 Task: For heading Calibri with Bold.  font size for heading24,  'Change the font style of data to'Bell MT.  and font size to 16,  Change the alignment of both headline & data to Align middle & Align Center.  In the sheet  Budget Tracking Toolbook
Action: Mouse moved to (327, 360)
Screenshot: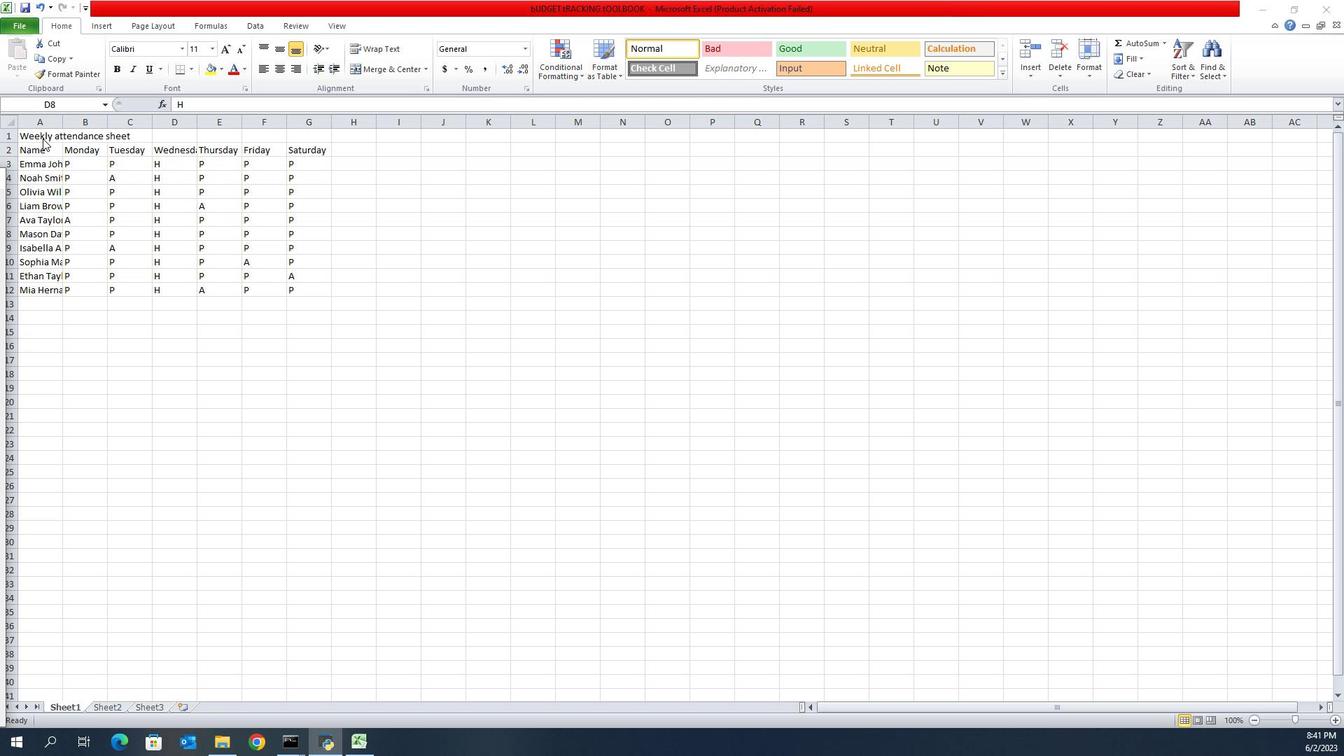
Action: Mouse pressed left at (327, 360)
Screenshot: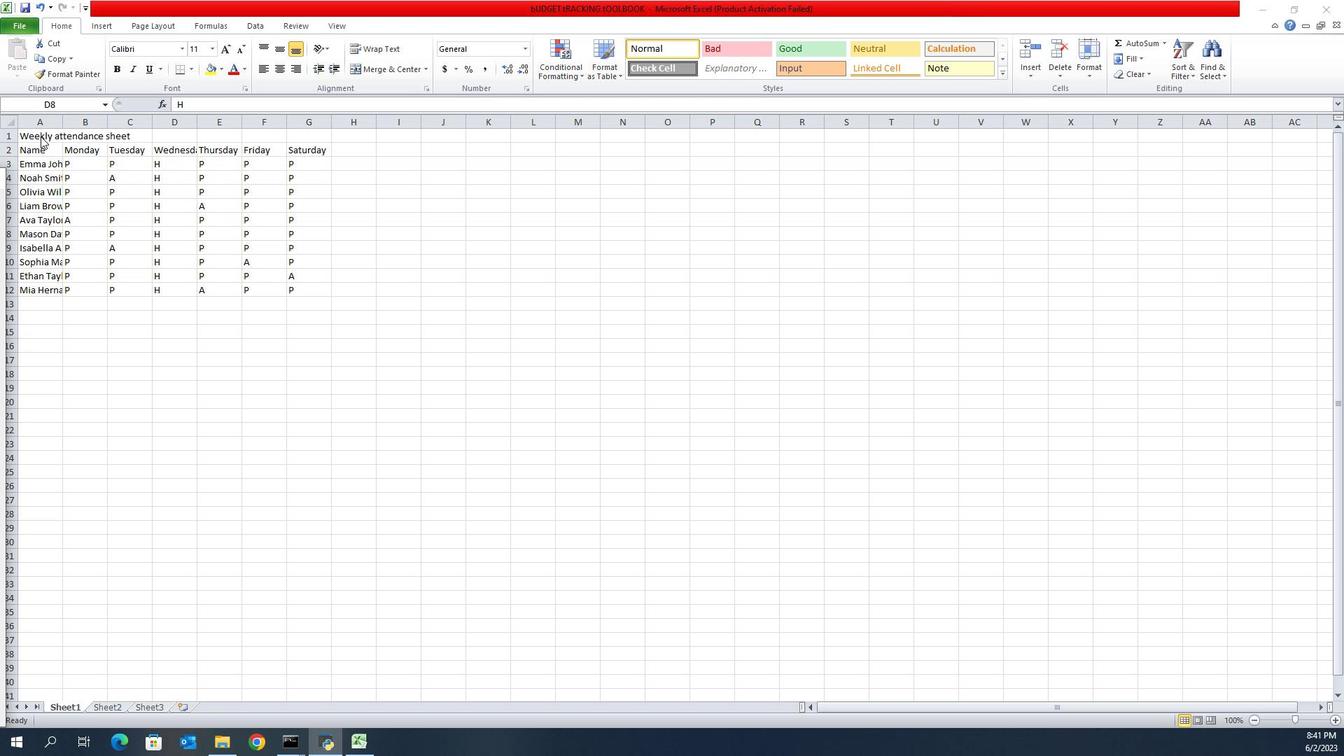 
Action: Mouse moved to (327, 360)
Screenshot: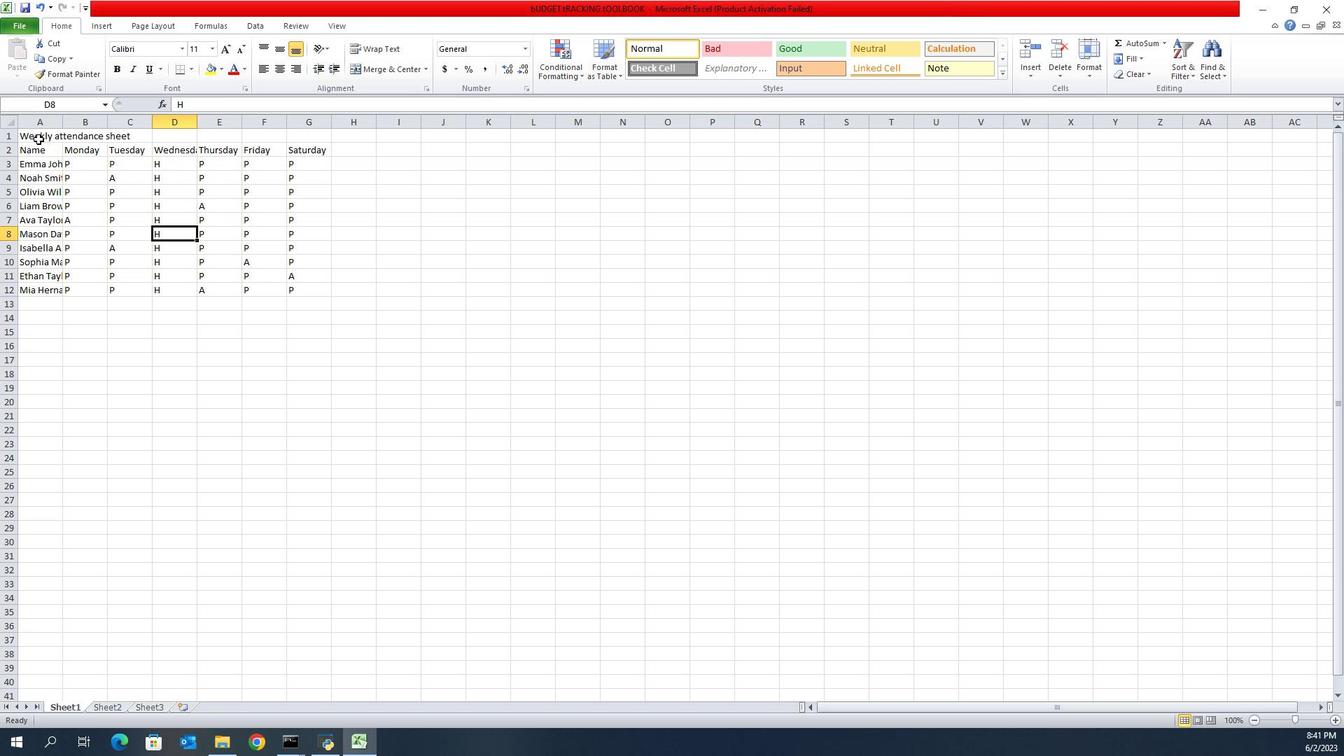 
Action: Mouse pressed left at (327, 360)
Screenshot: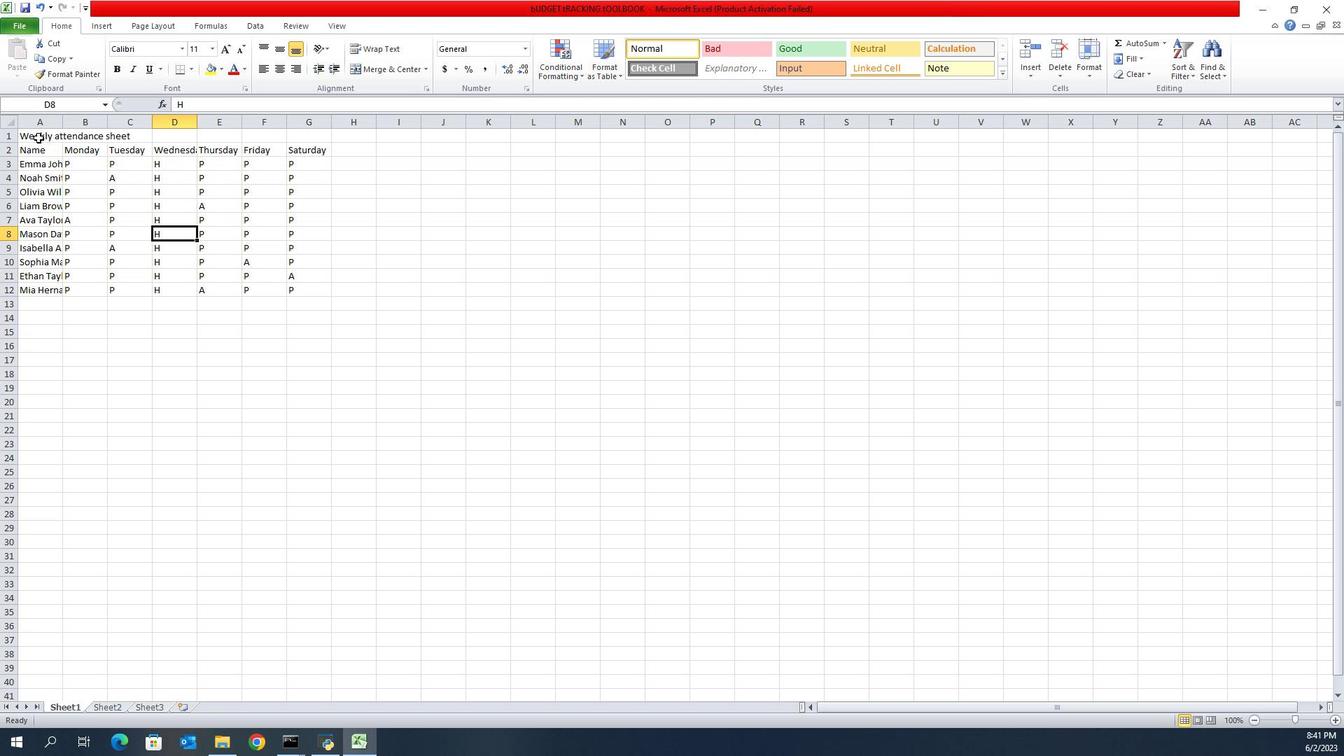 
Action: Mouse moved to (326, 355)
Screenshot: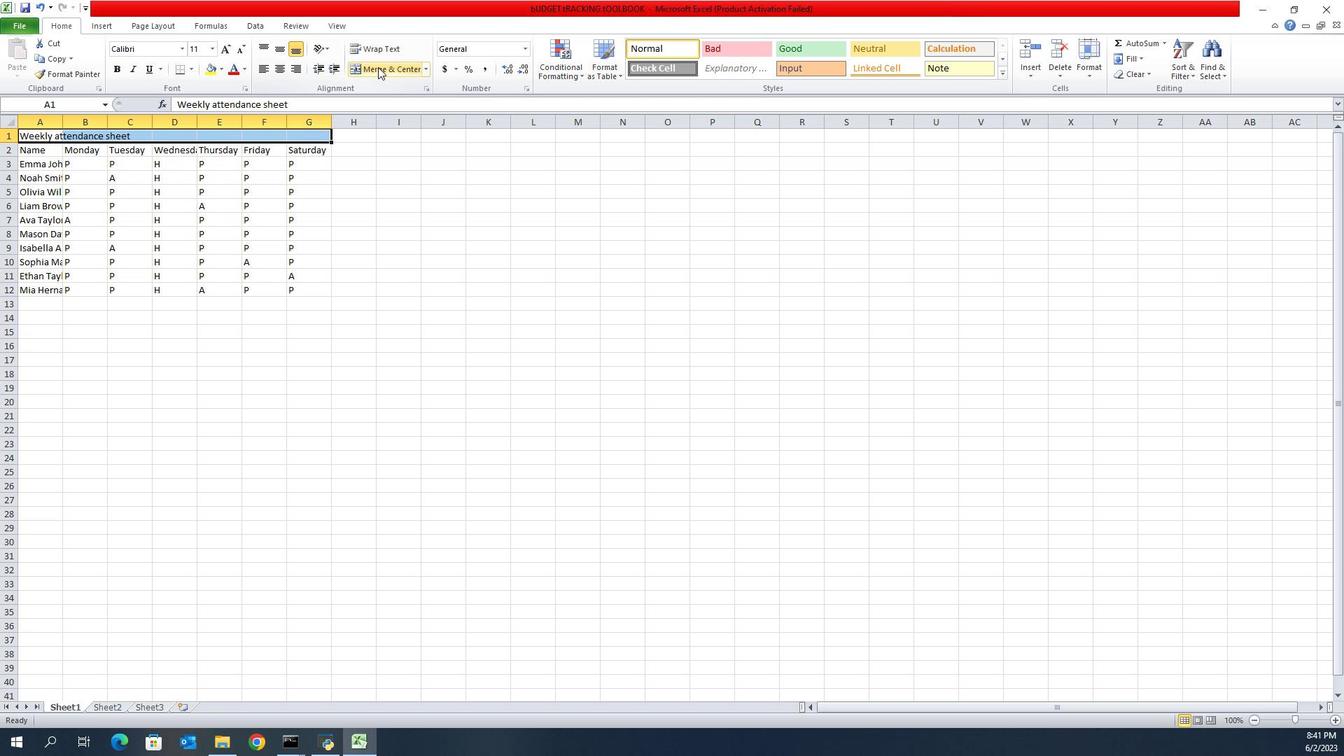 
Action: Mouse pressed left at (326, 355)
Screenshot: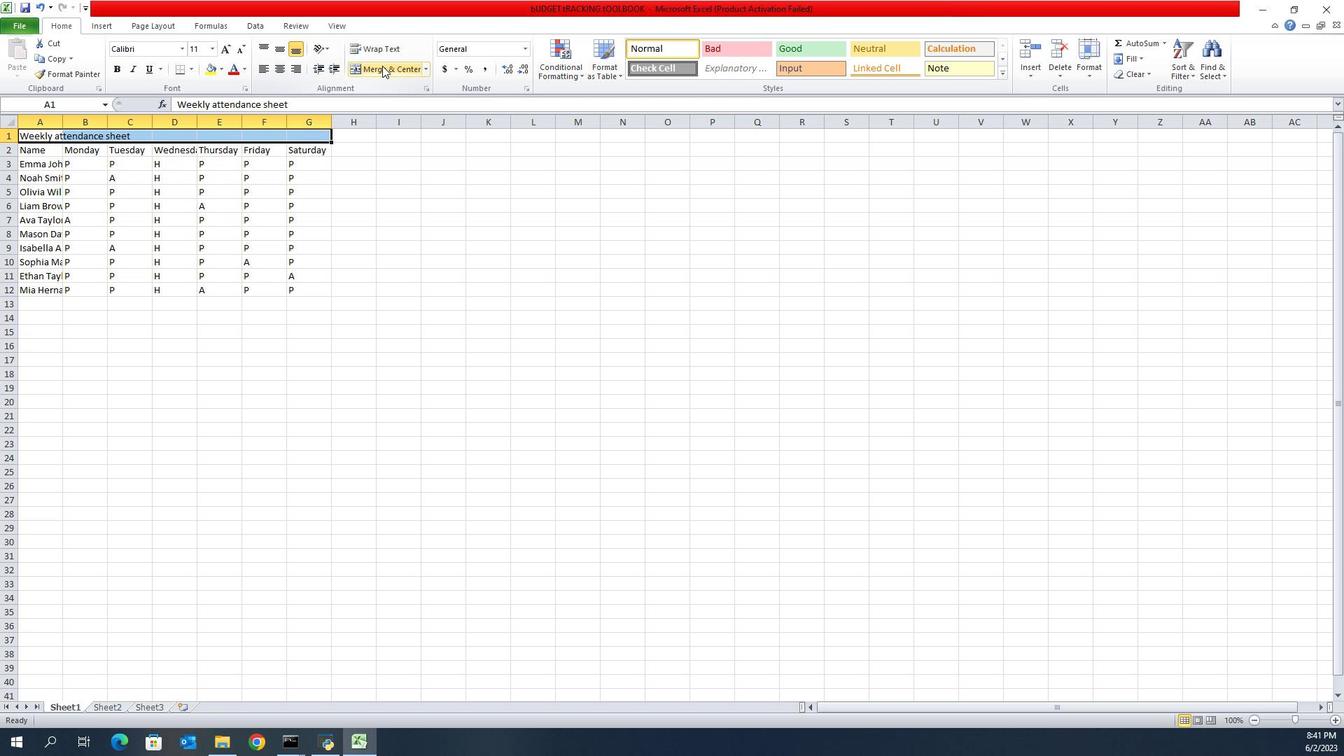 
Action: Mouse moved to (327, 355)
Screenshot: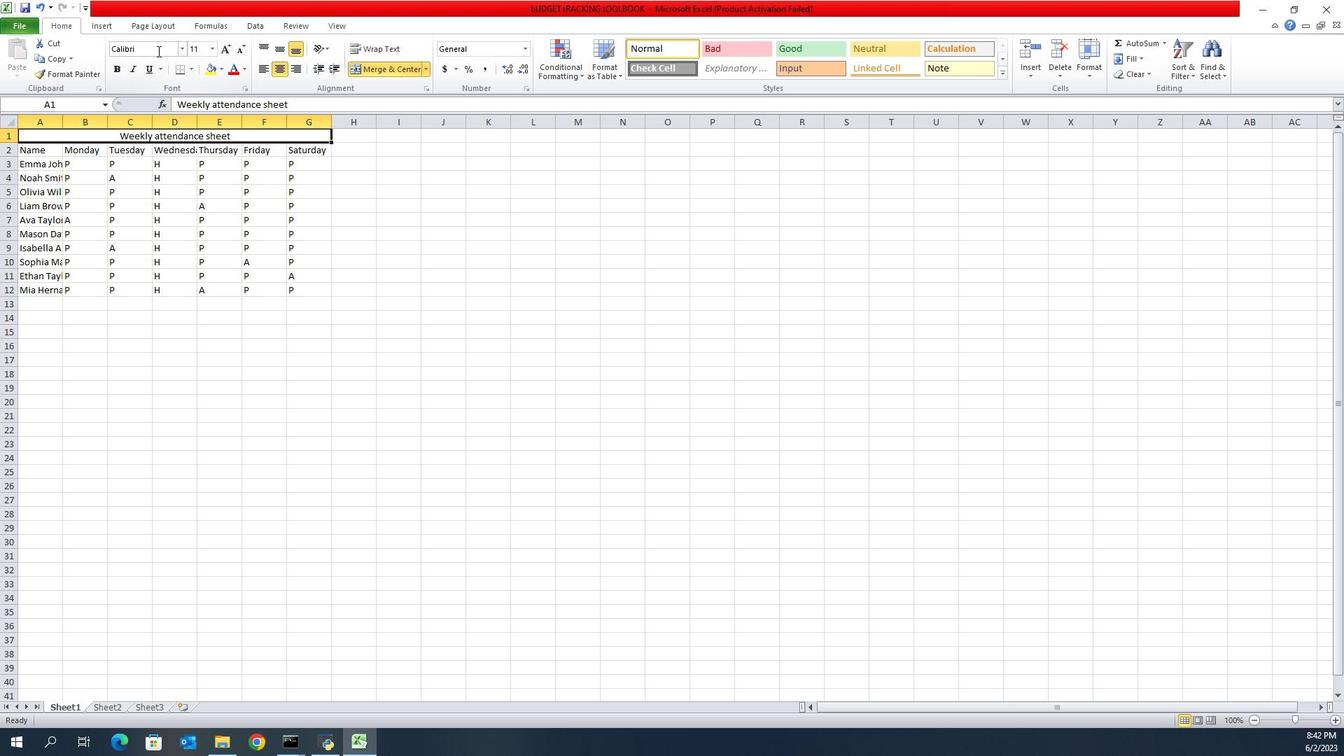
Action: Mouse pressed left at (327, 355)
Screenshot: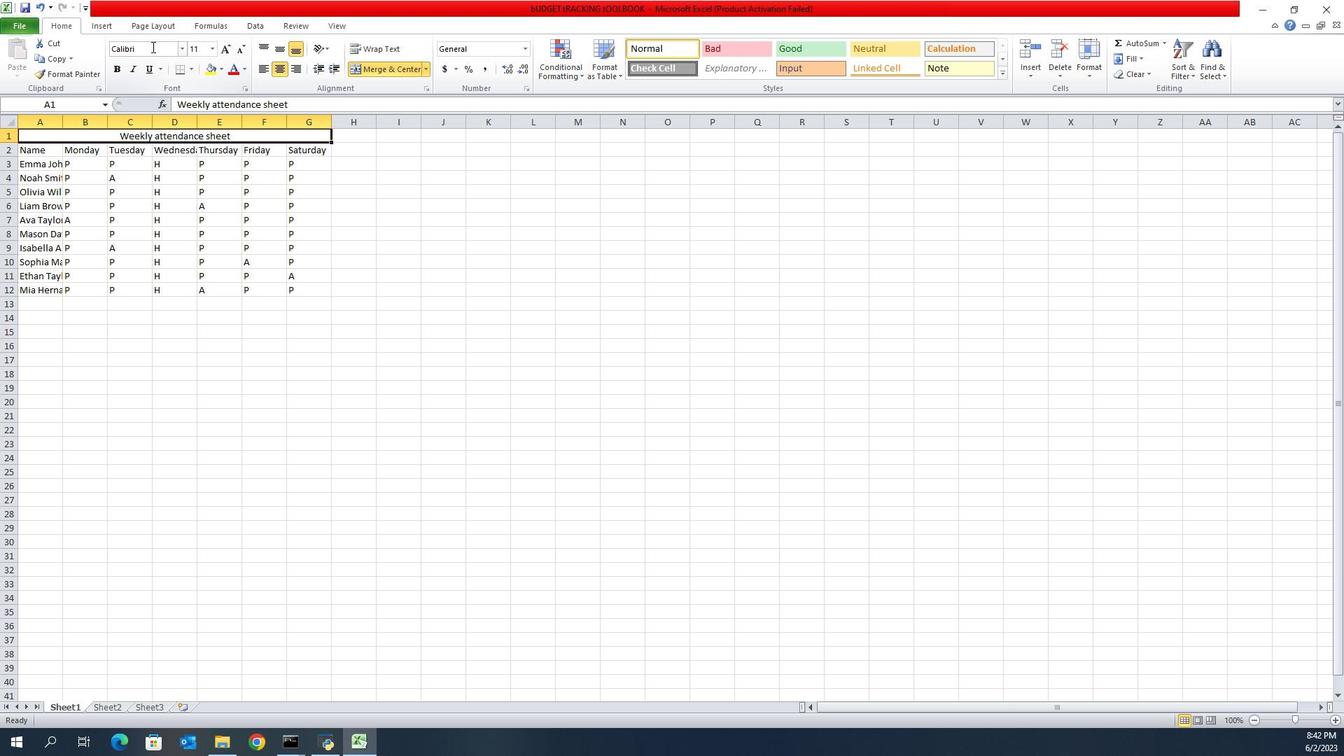 
Action: Key pressed <Key.shift>Calibri<Key.enter>
Screenshot: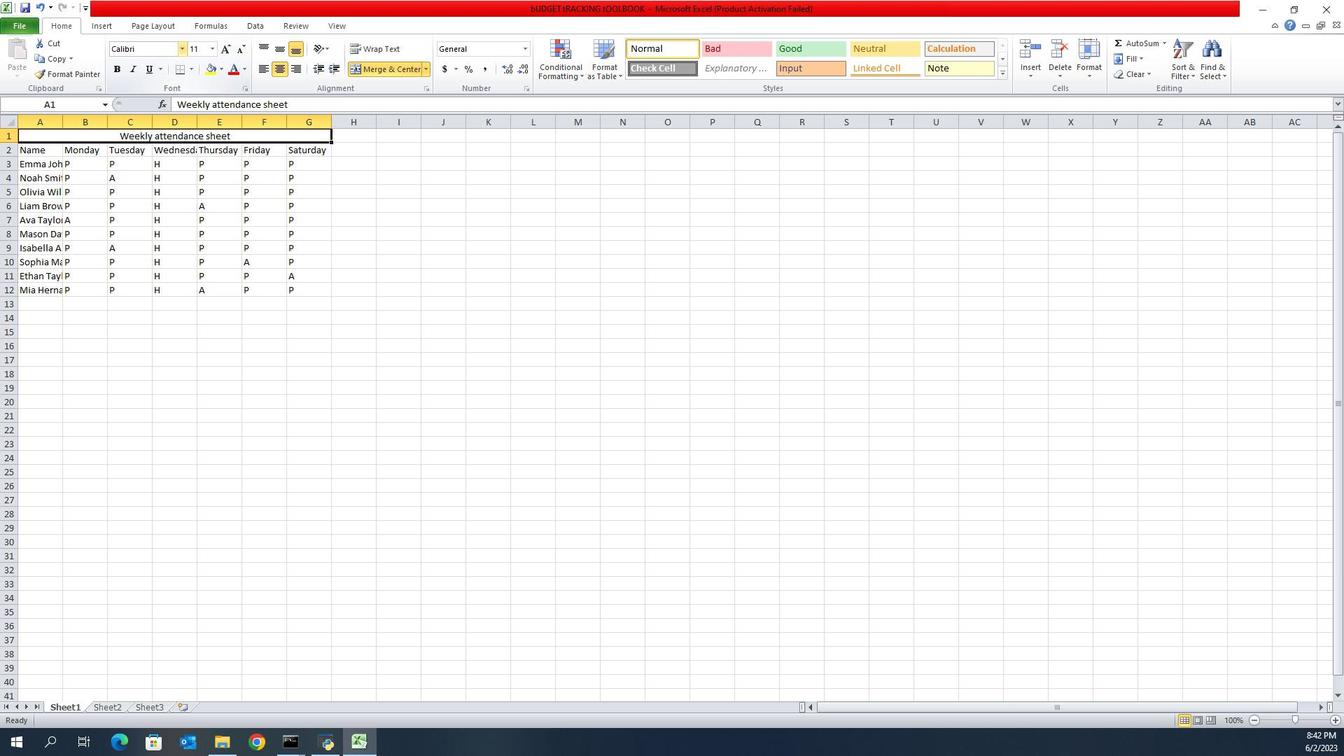 
Action: Mouse moved to (327, 356)
Screenshot: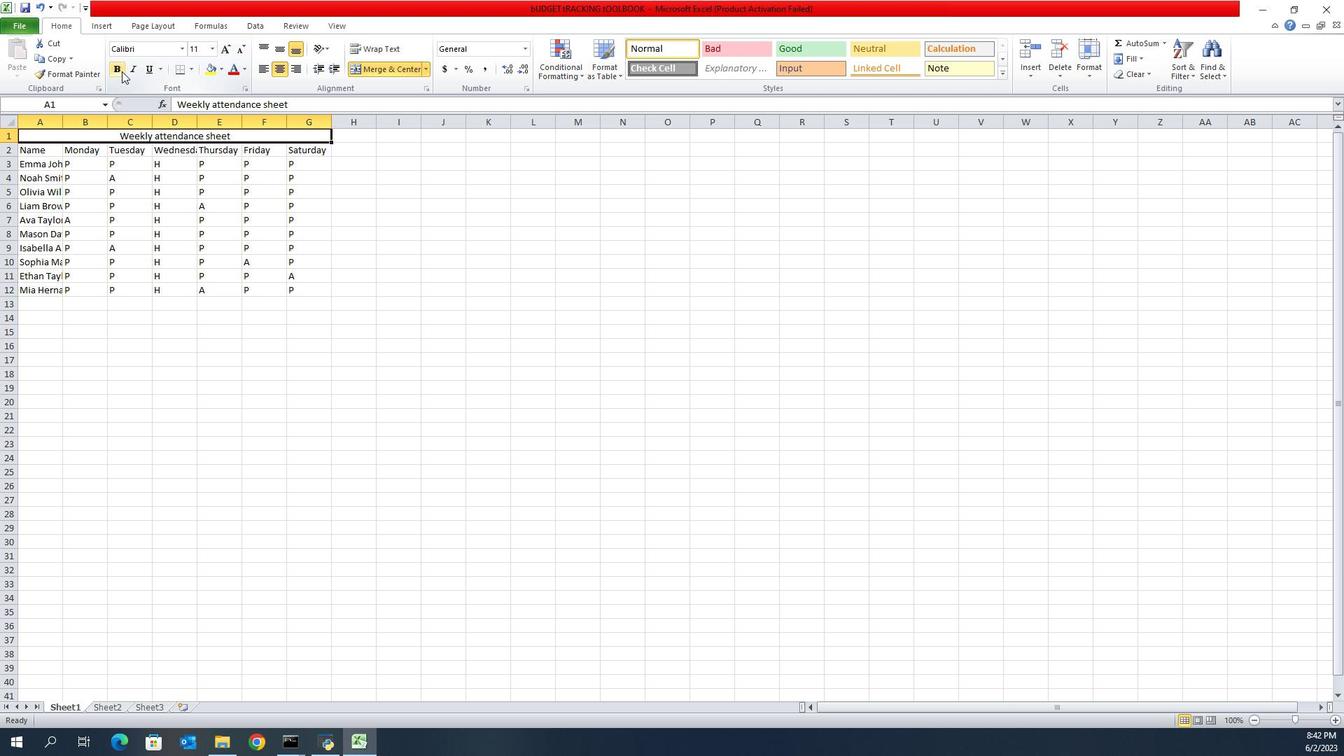 
Action: Mouse pressed left at (327, 356)
Screenshot: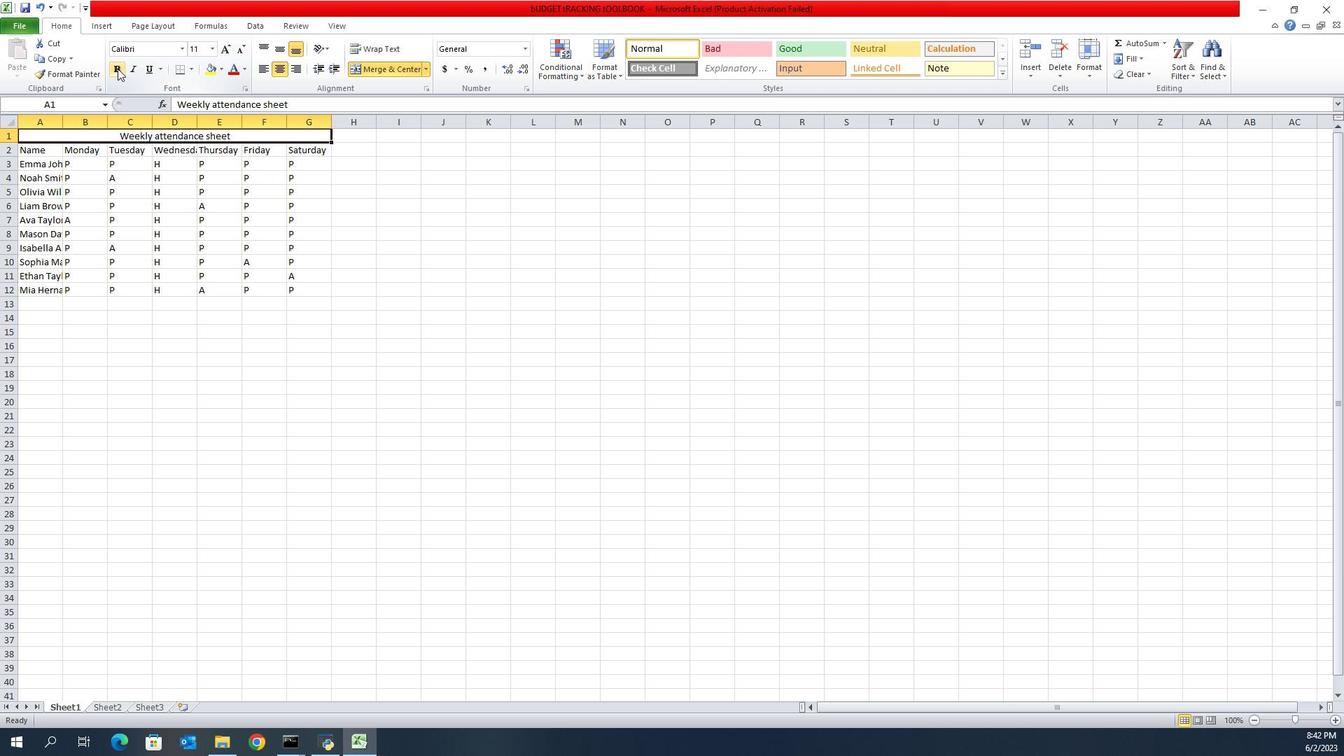 
Action: Mouse moved to (327, 355)
Screenshot: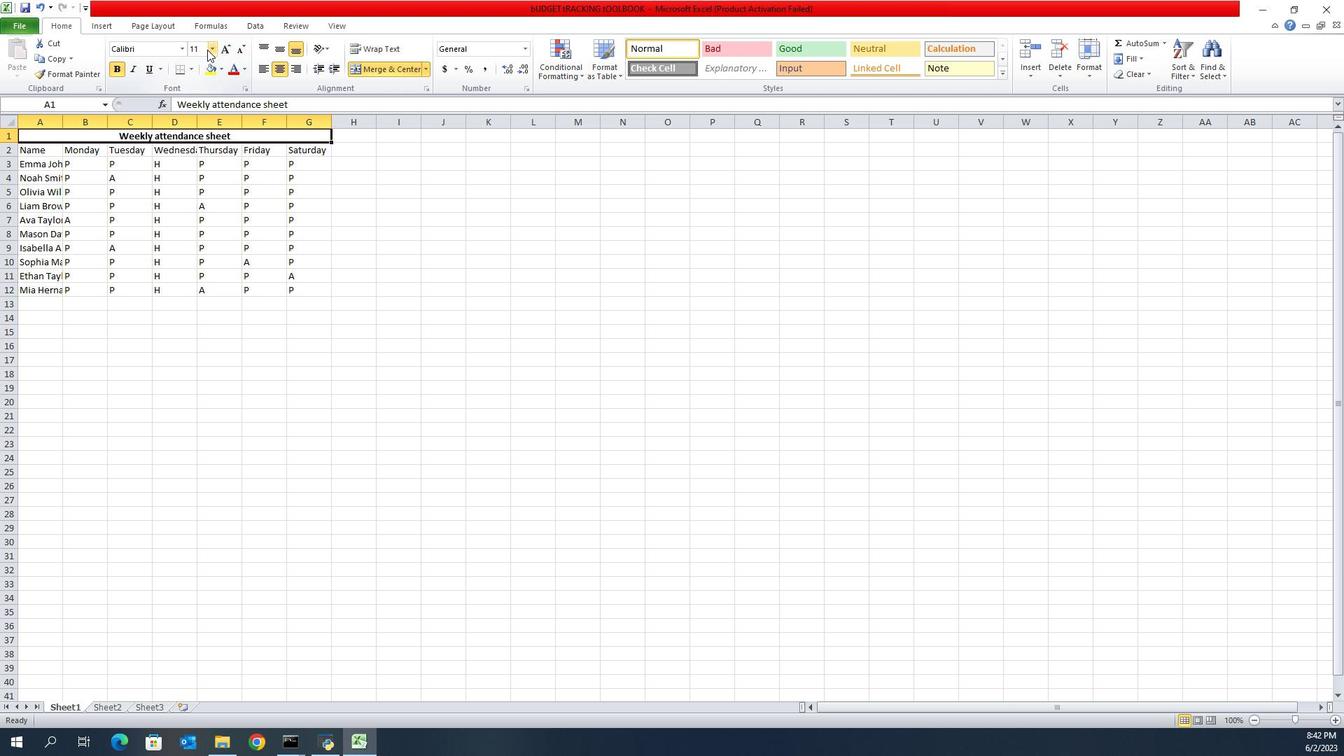
Action: Mouse pressed left at (327, 355)
Screenshot: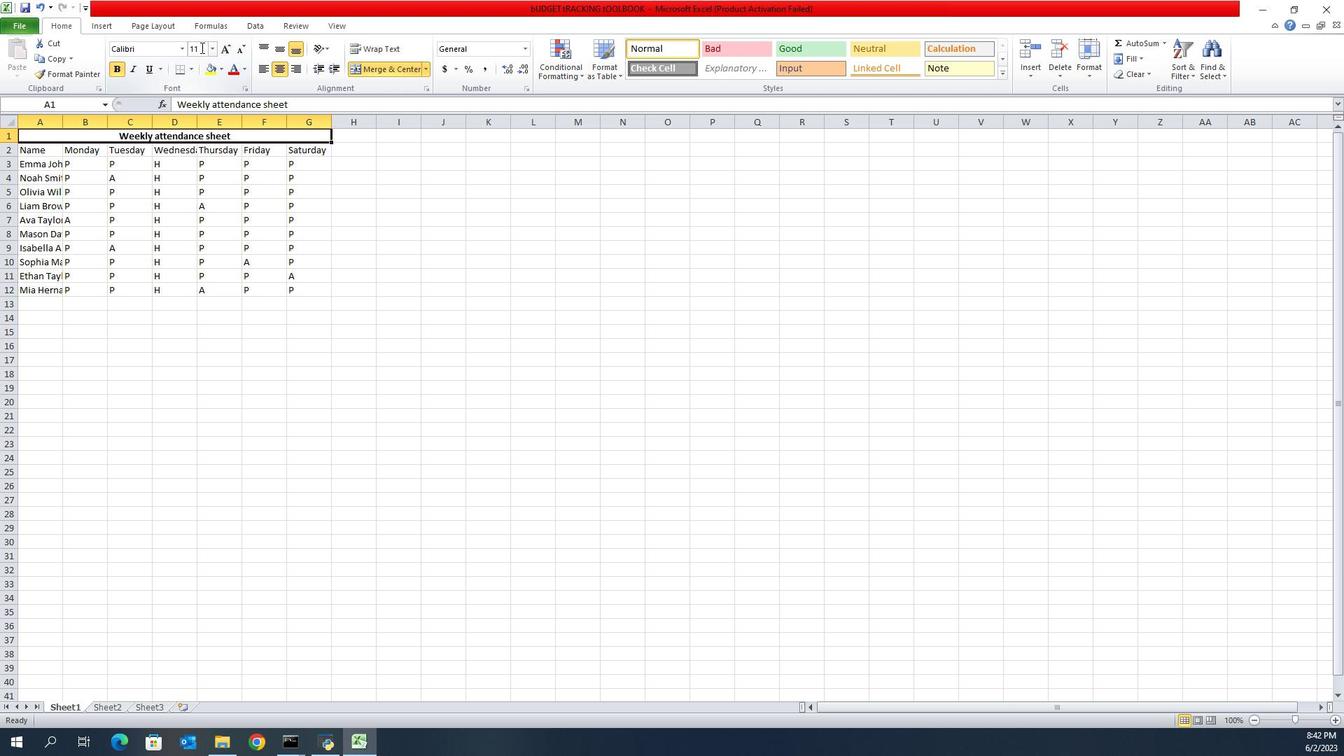 
Action: Key pressed 24<Key.enter>
Screenshot: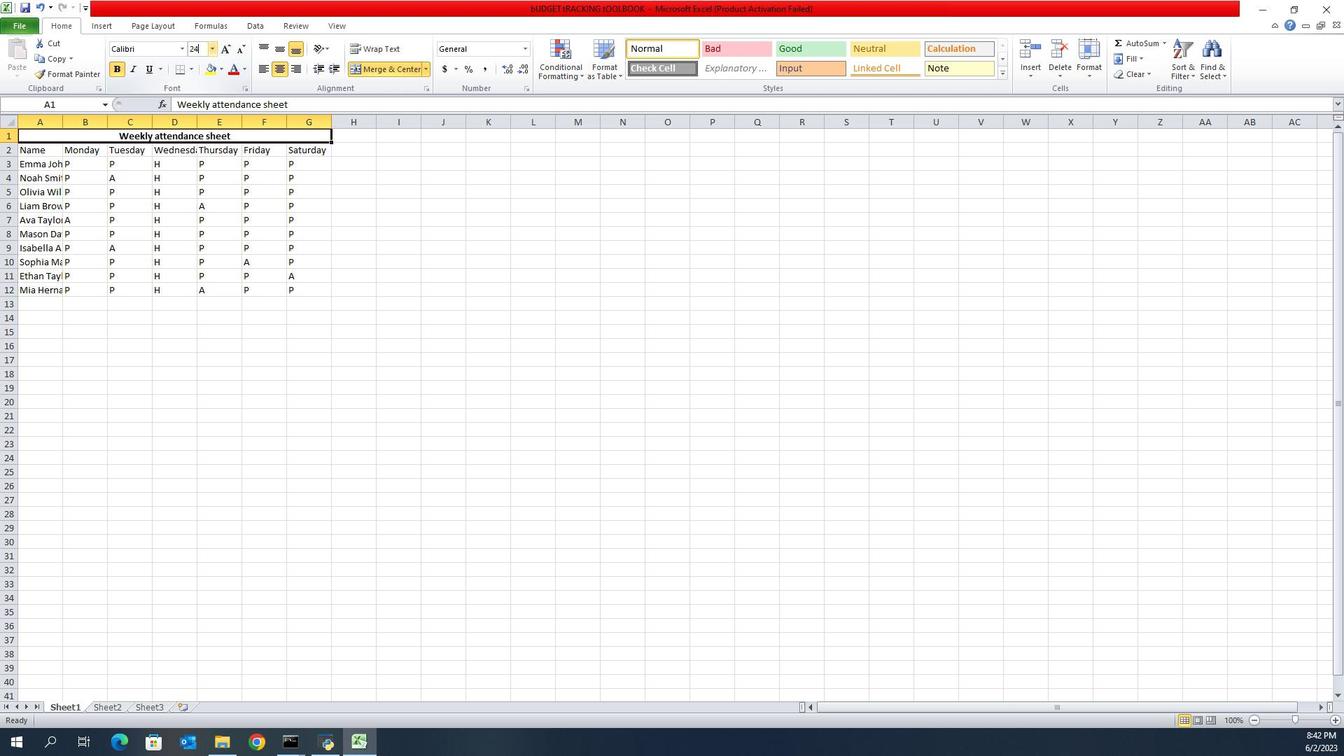 
Action: Mouse moved to (327, 362)
Screenshot: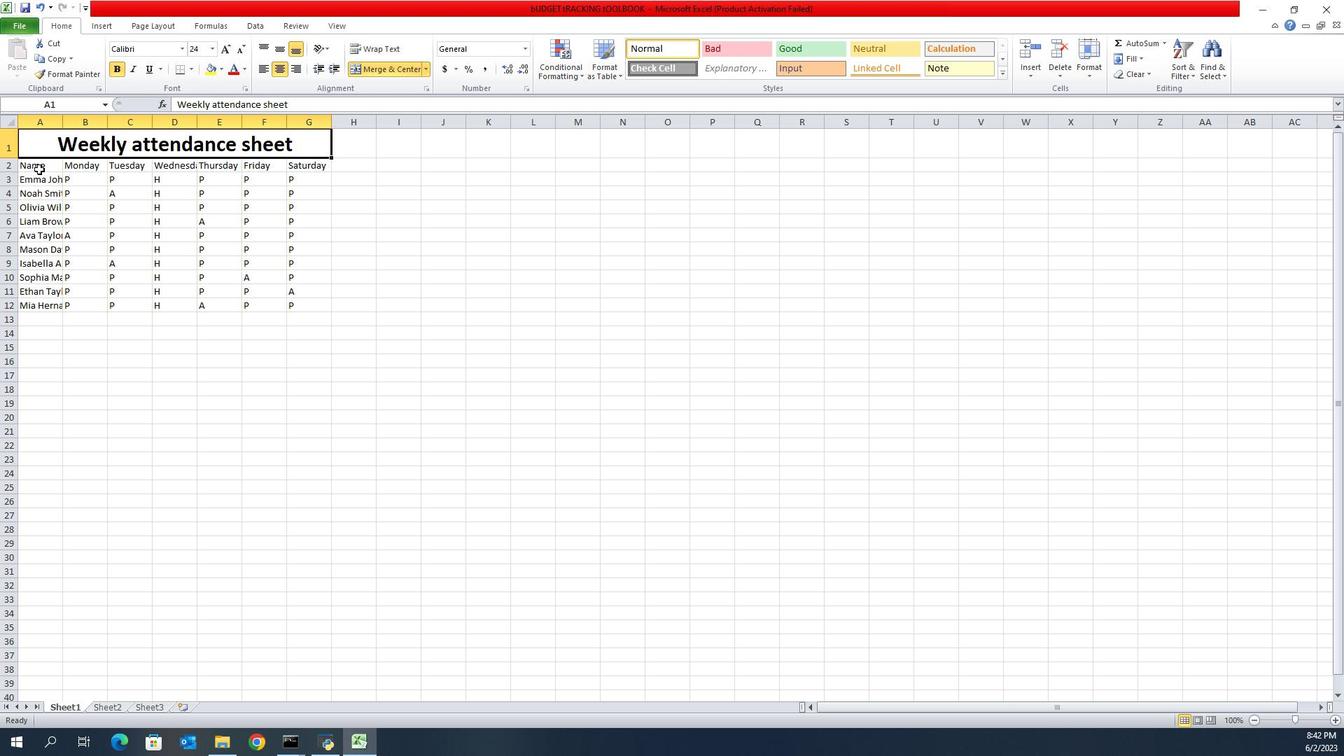 
Action: Mouse pressed left at (327, 362)
Screenshot: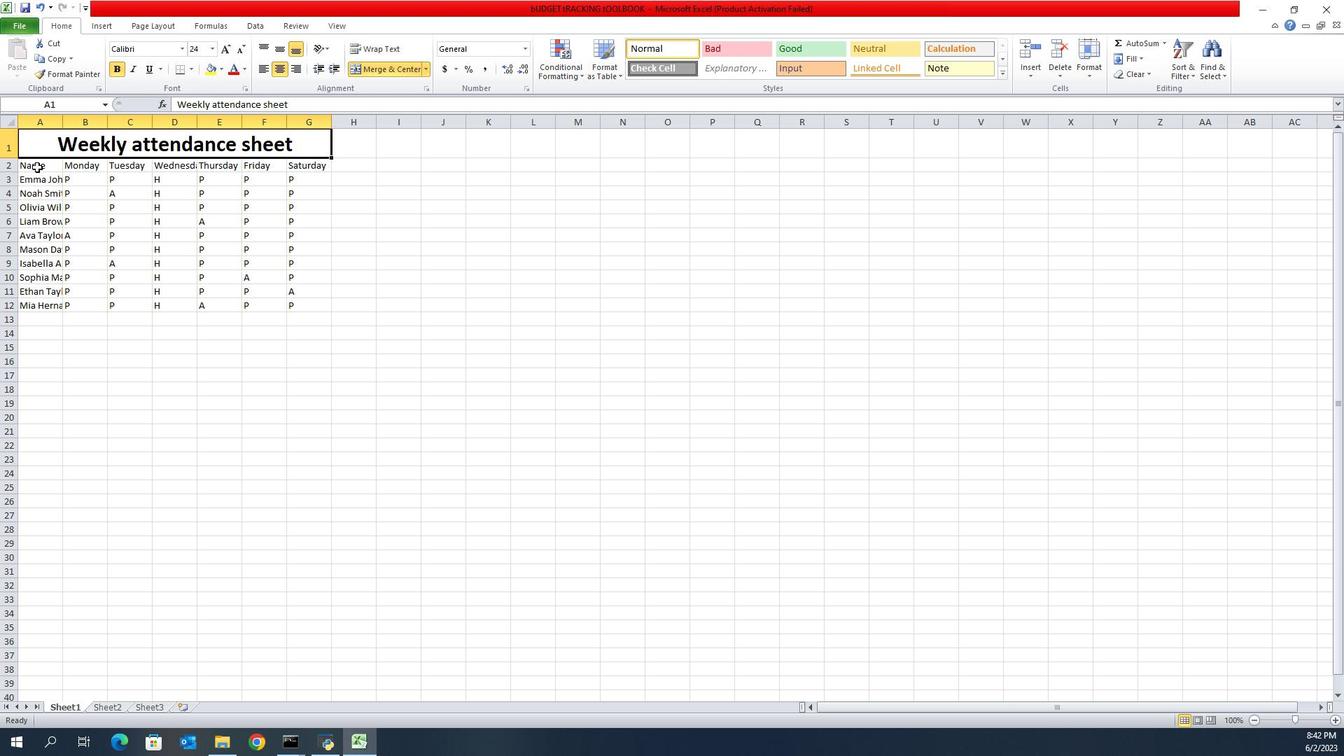 
Action: Mouse moved to (327, 355)
Screenshot: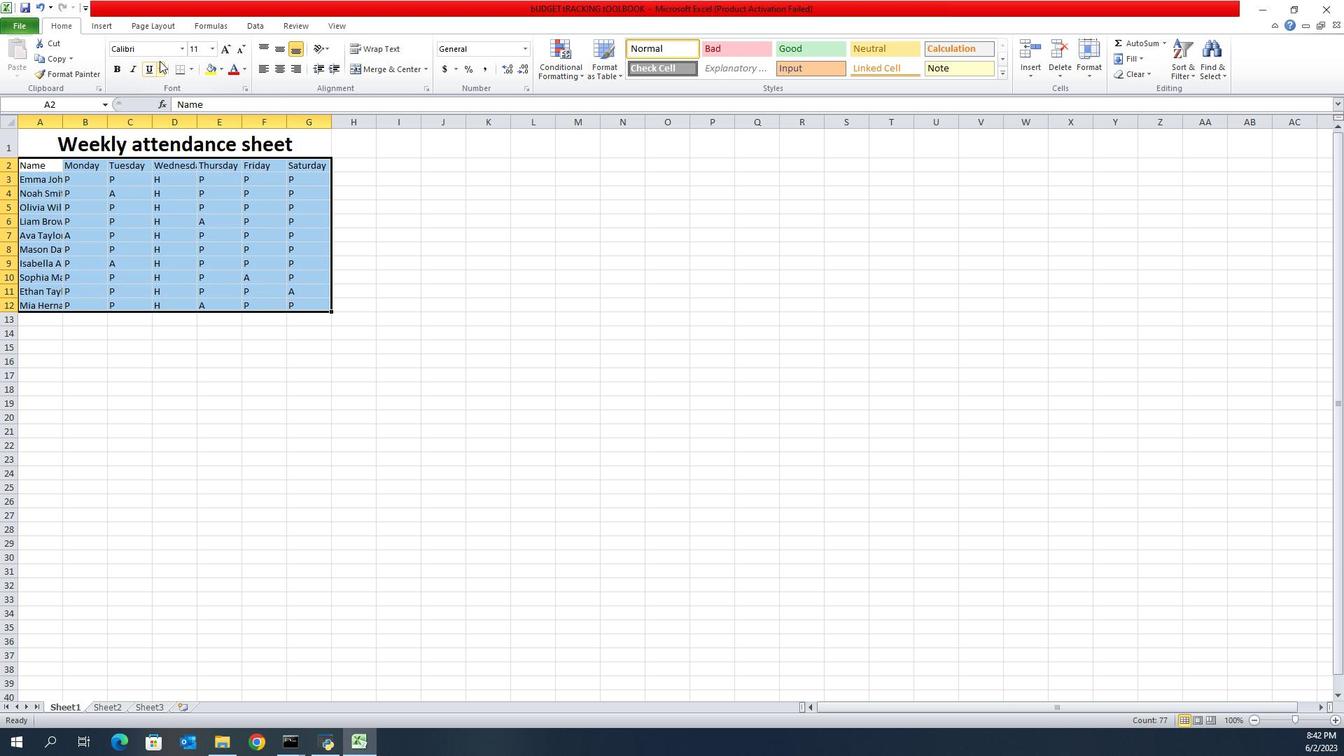 
Action: Mouse pressed left at (327, 355)
Screenshot: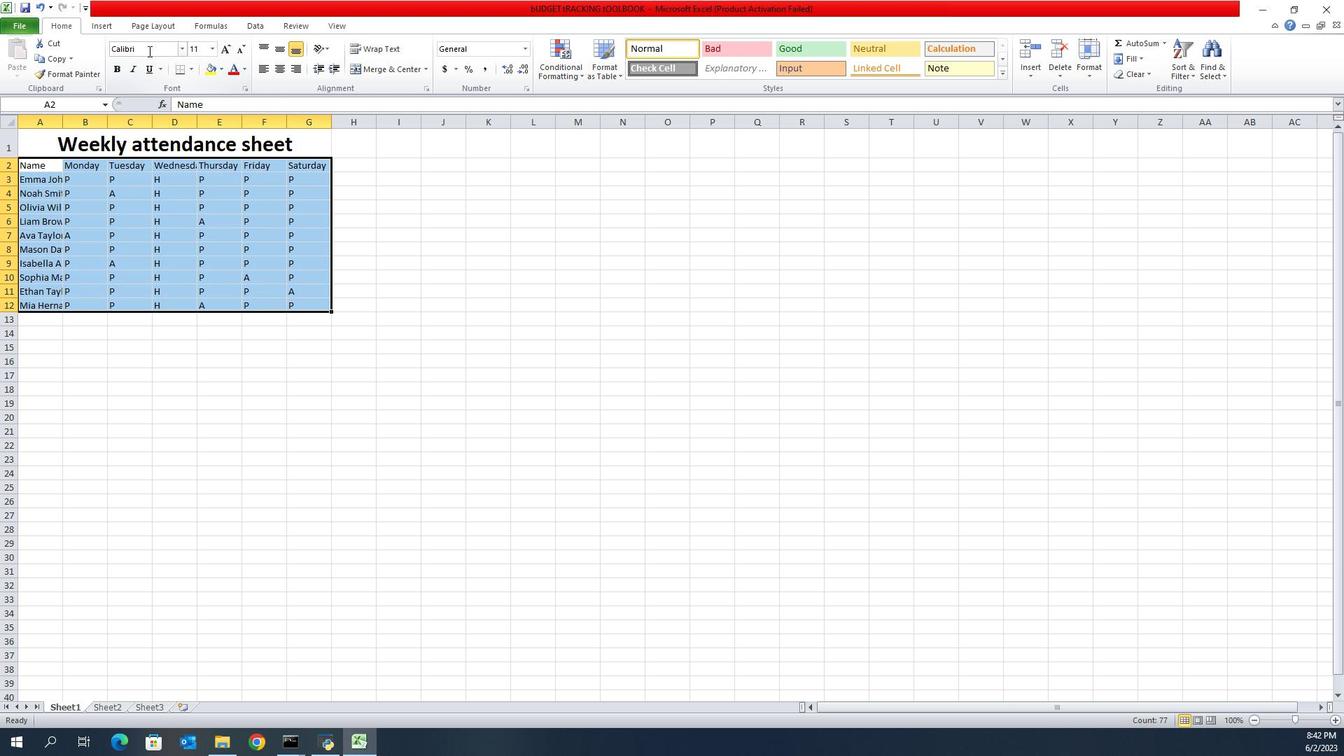 
Action: Key pressed <Key.shift>Bell<Key.enter>
Screenshot: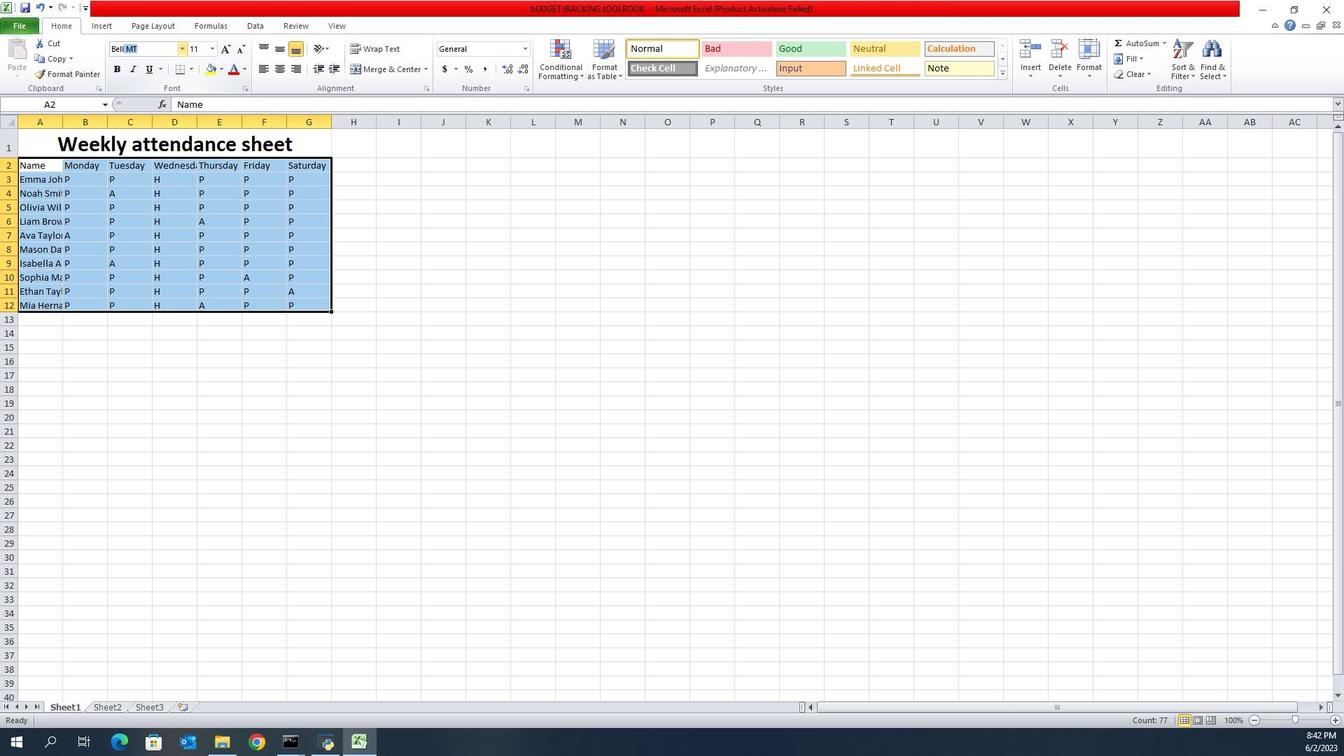 
Action: Mouse moved to (327, 355)
Screenshot: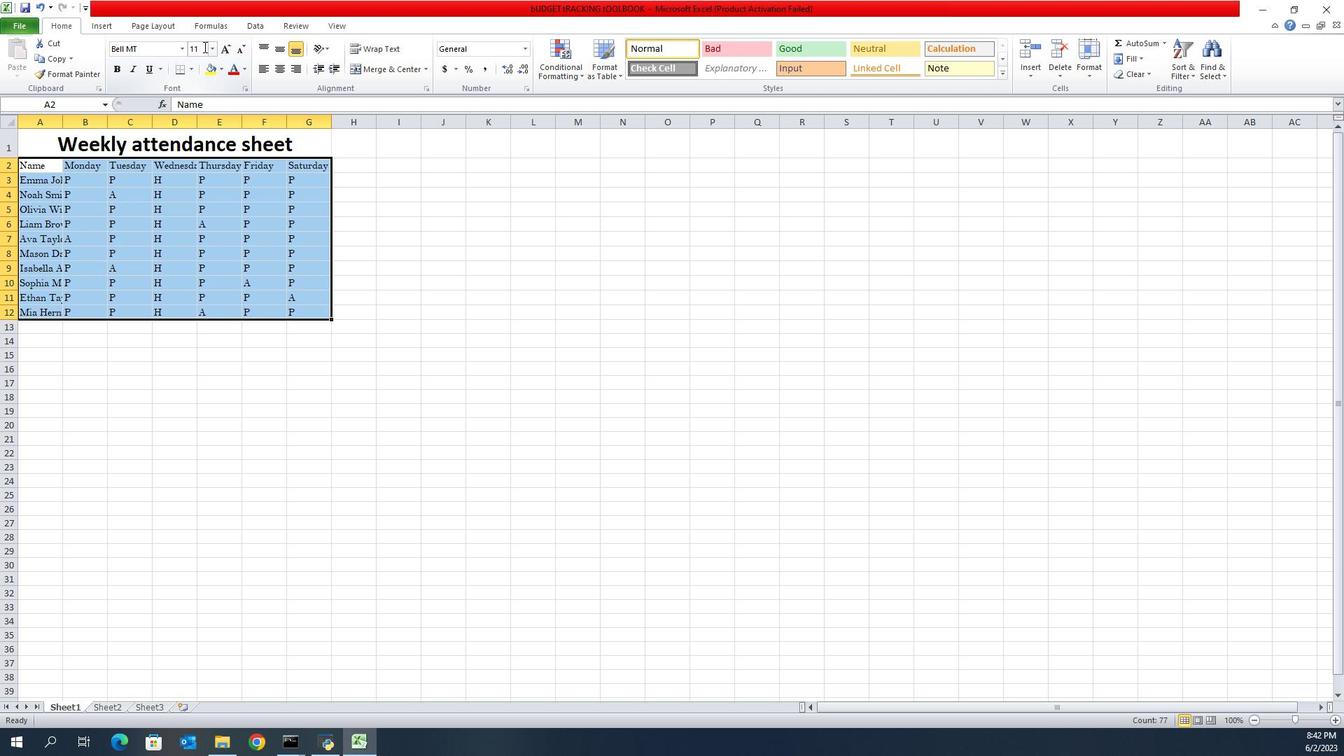 
Action: Mouse pressed left at (327, 355)
Screenshot: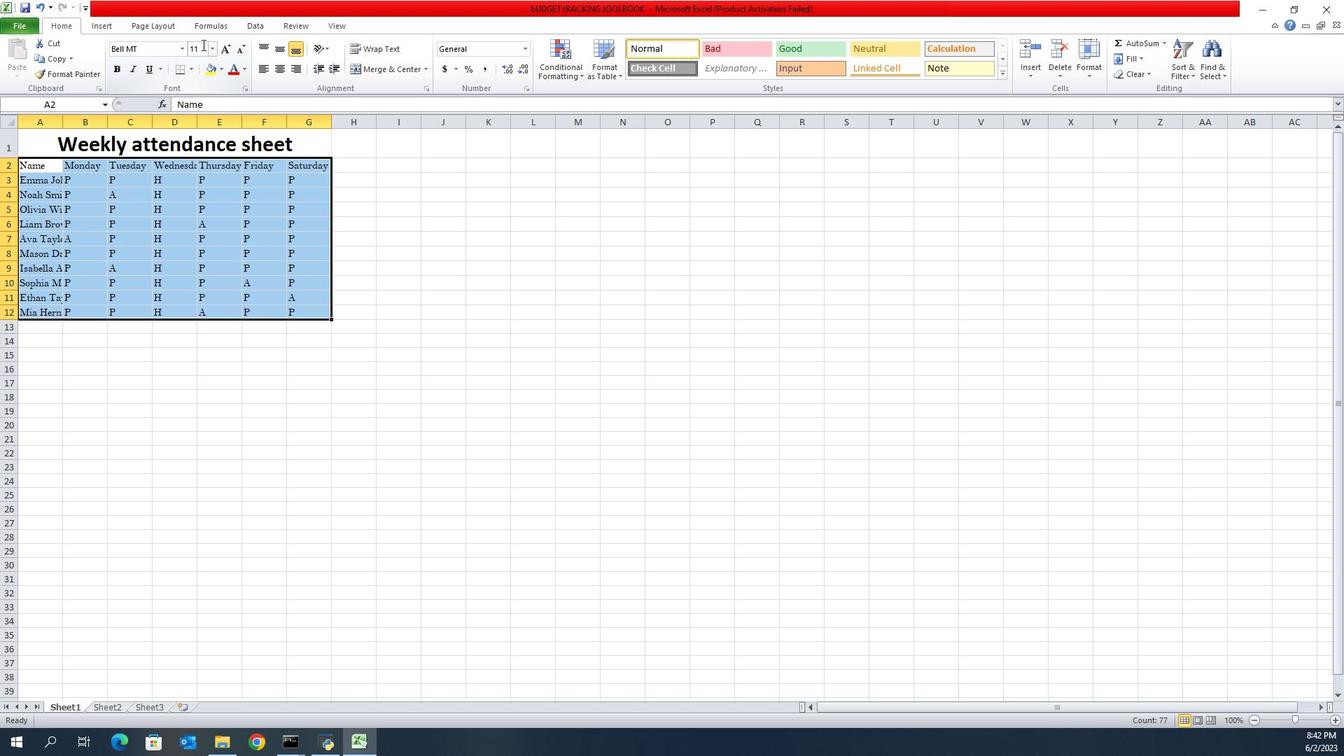 
Action: Key pressed 16<Key.enter>
Screenshot: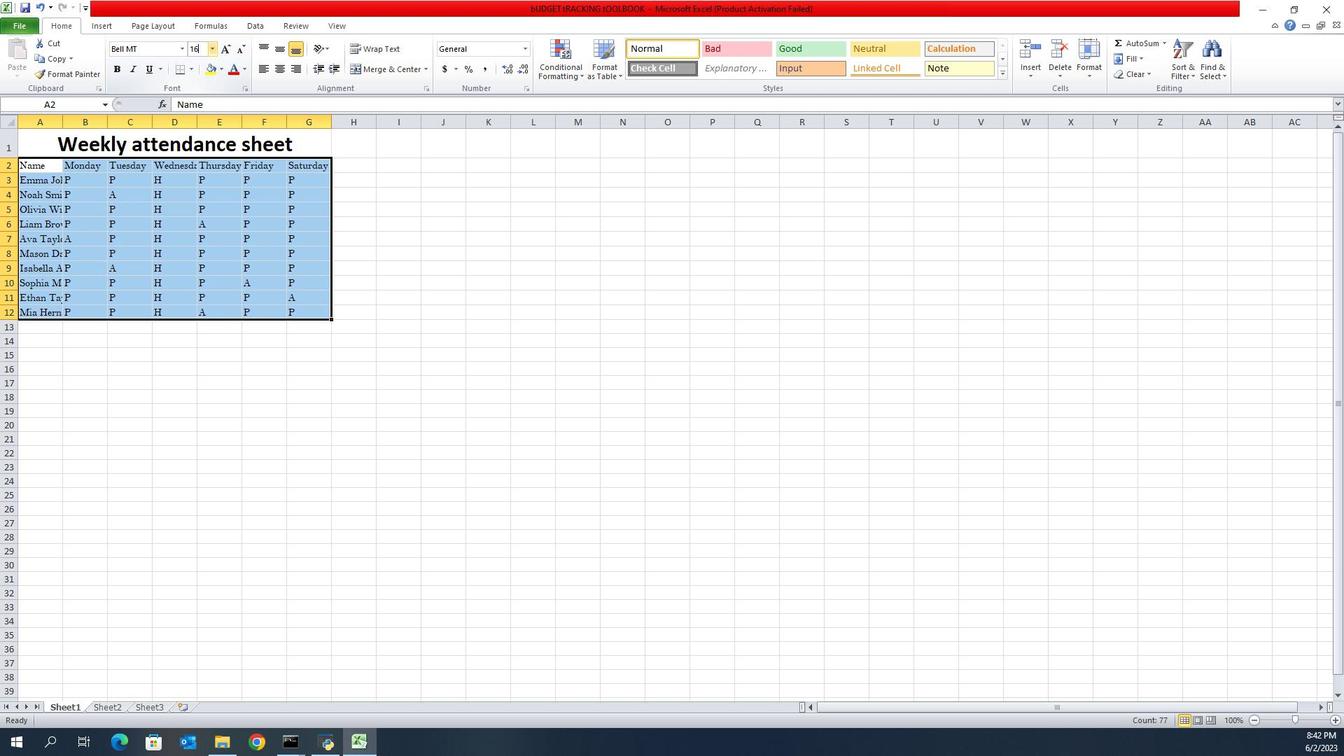 
Action: Mouse moved to (327, 359)
Screenshot: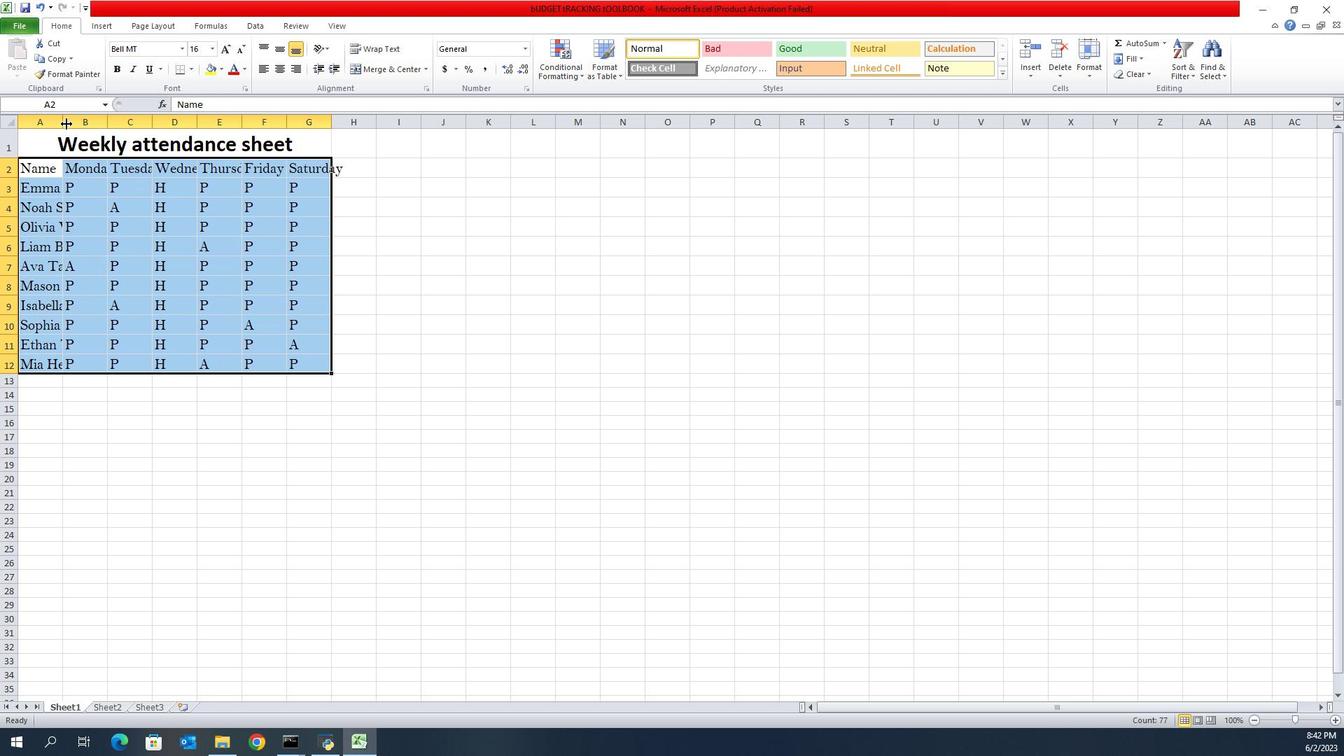 
Action: Mouse pressed left at (327, 359)
Screenshot: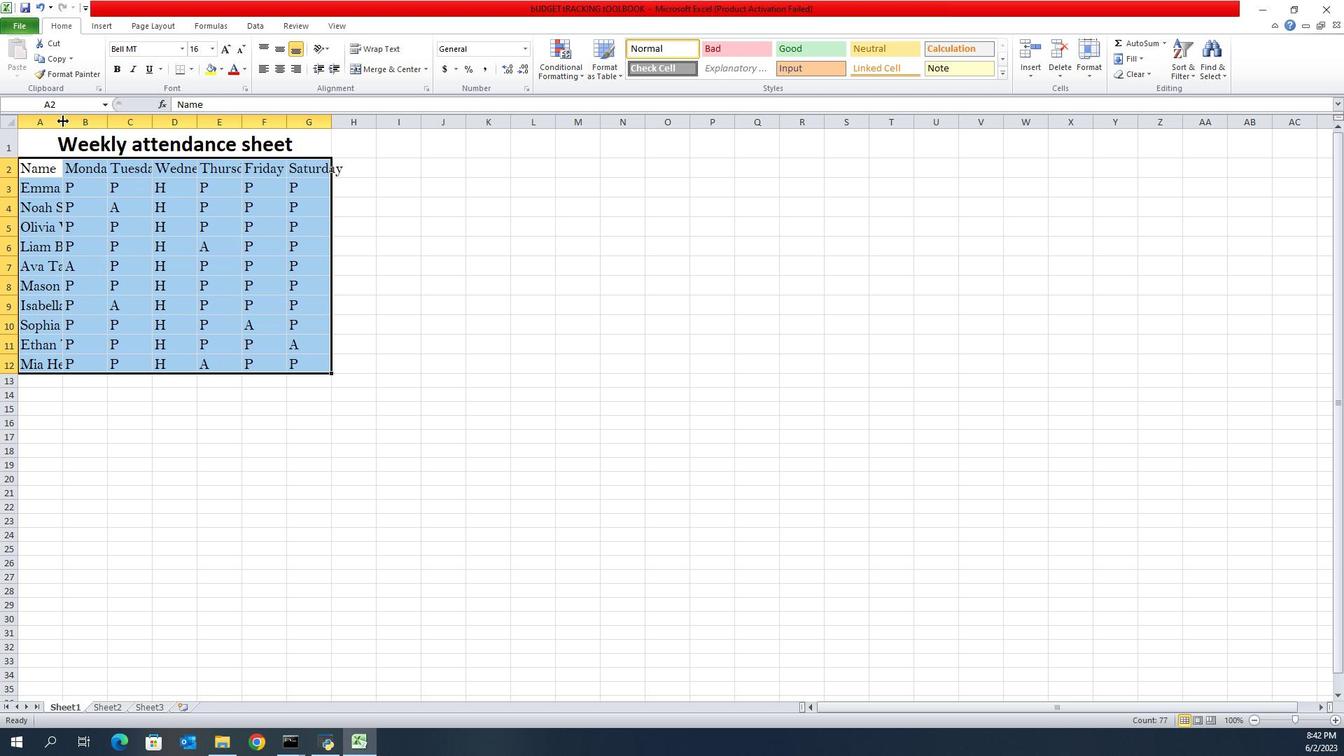 
Action: Mouse pressed left at (327, 359)
Screenshot: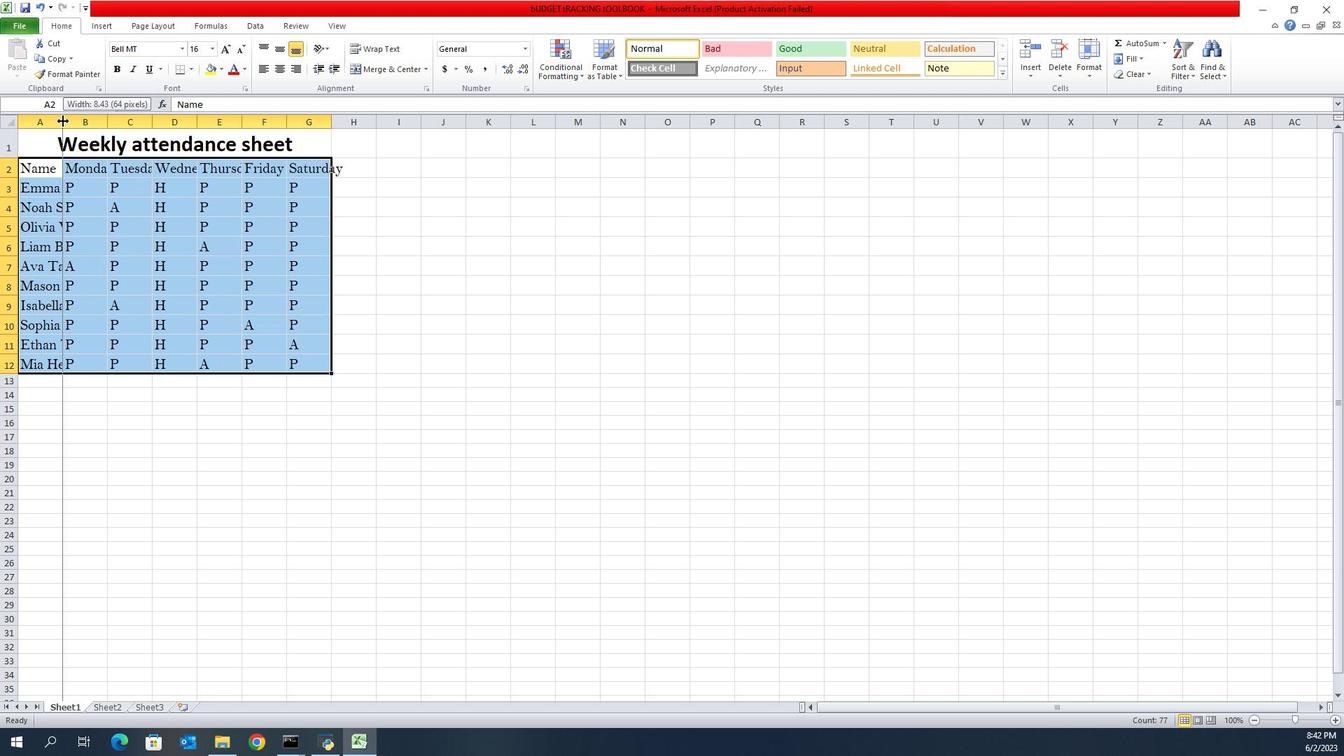 
Action: Mouse moved to (327, 359)
Screenshot: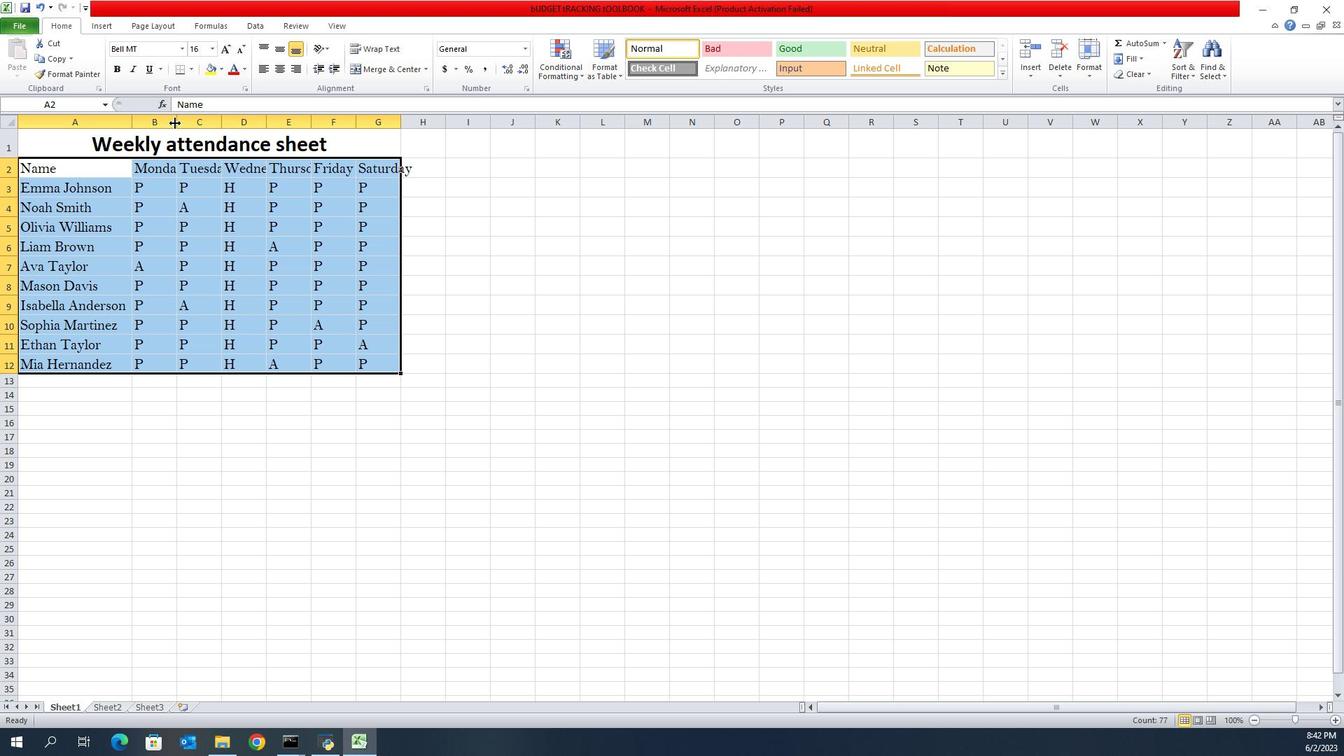 
Action: Mouse pressed left at (327, 359)
Screenshot: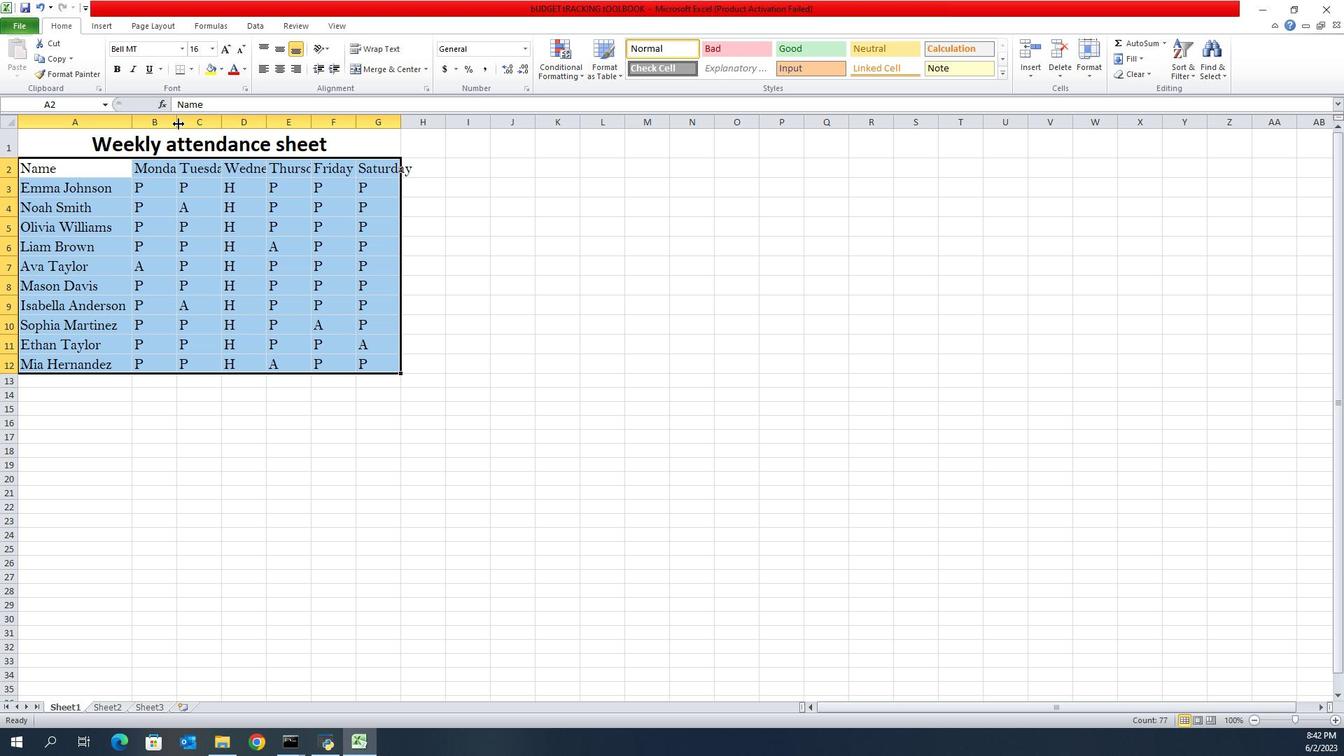 
Action: Mouse pressed left at (327, 359)
Screenshot: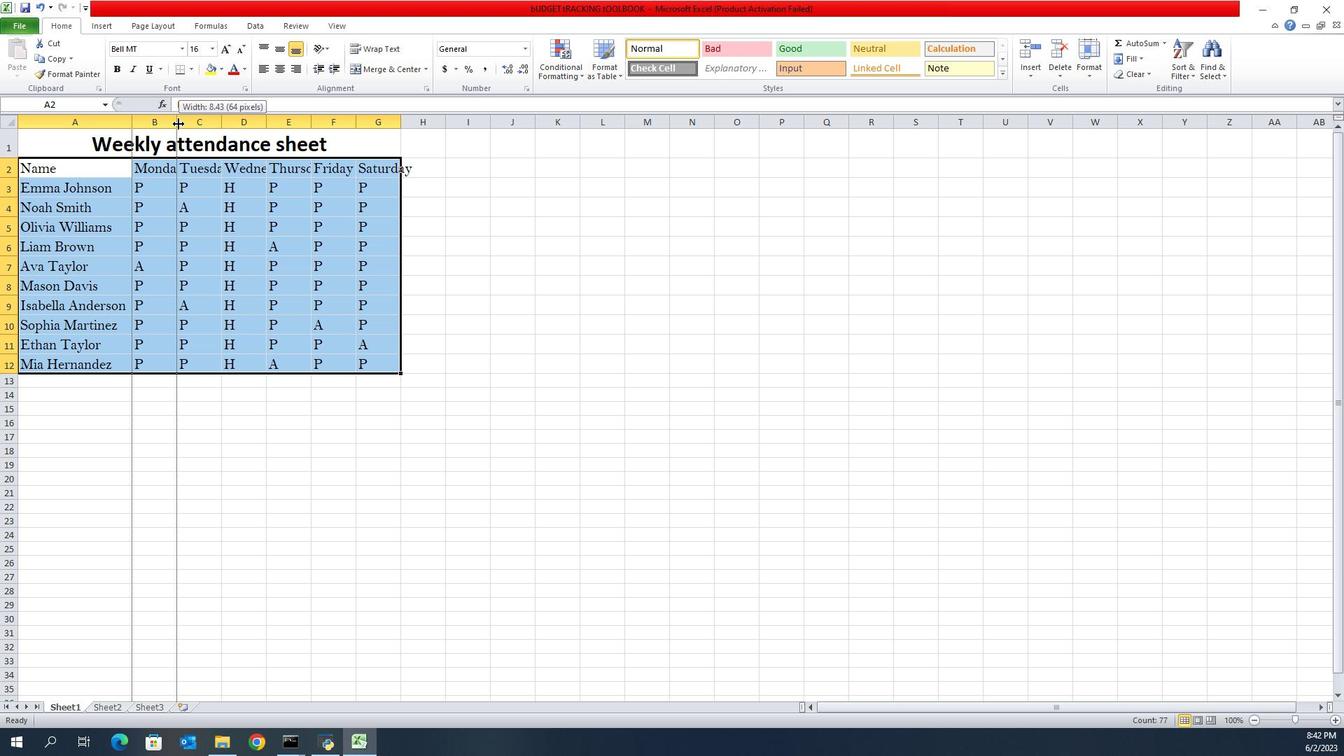 
Action: Mouse moved to (327, 359)
Screenshot: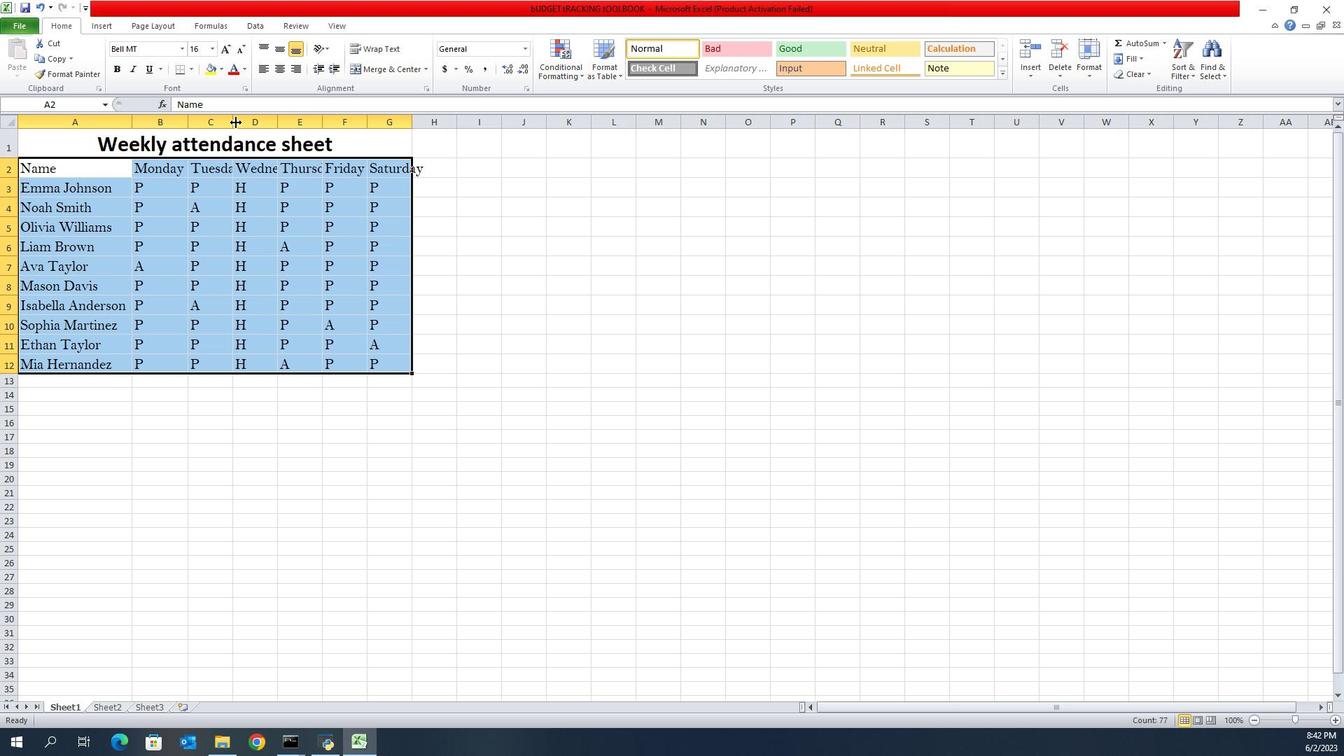 
Action: Mouse pressed left at (327, 359)
Screenshot: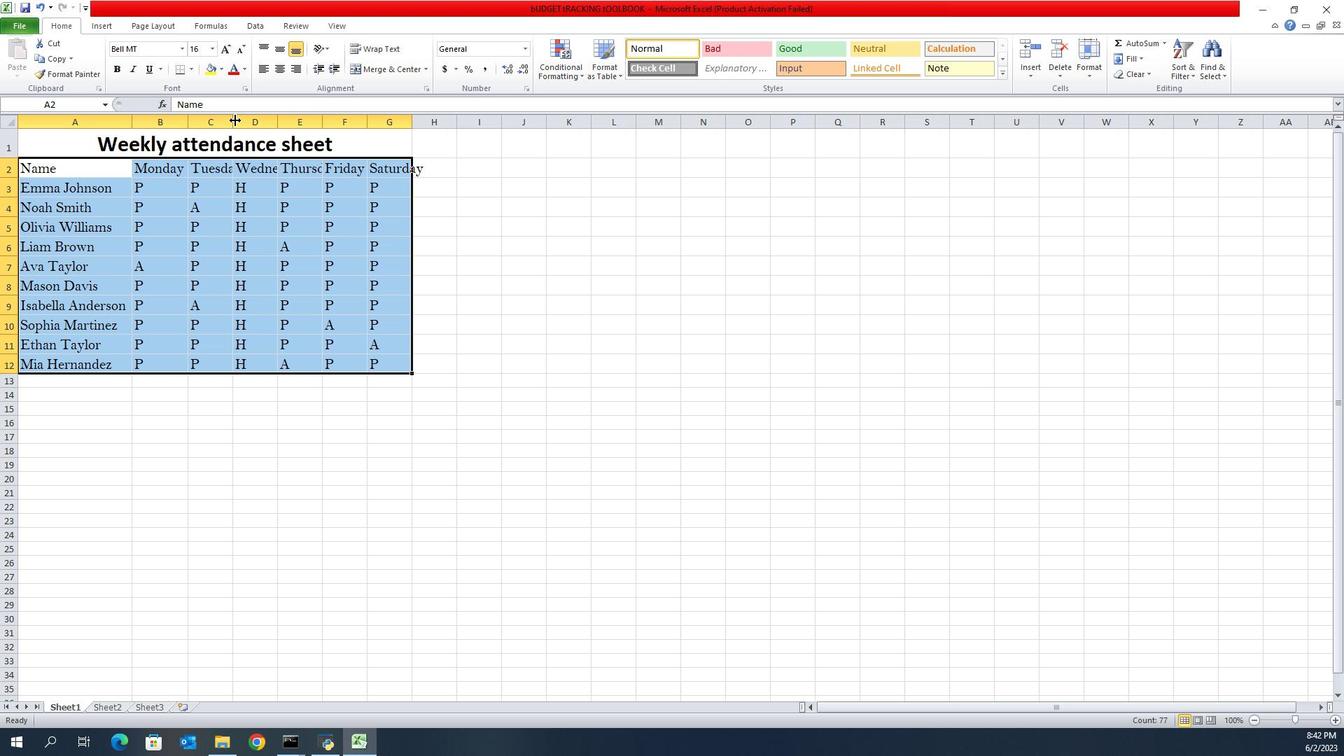 
Action: Mouse pressed left at (327, 359)
Screenshot: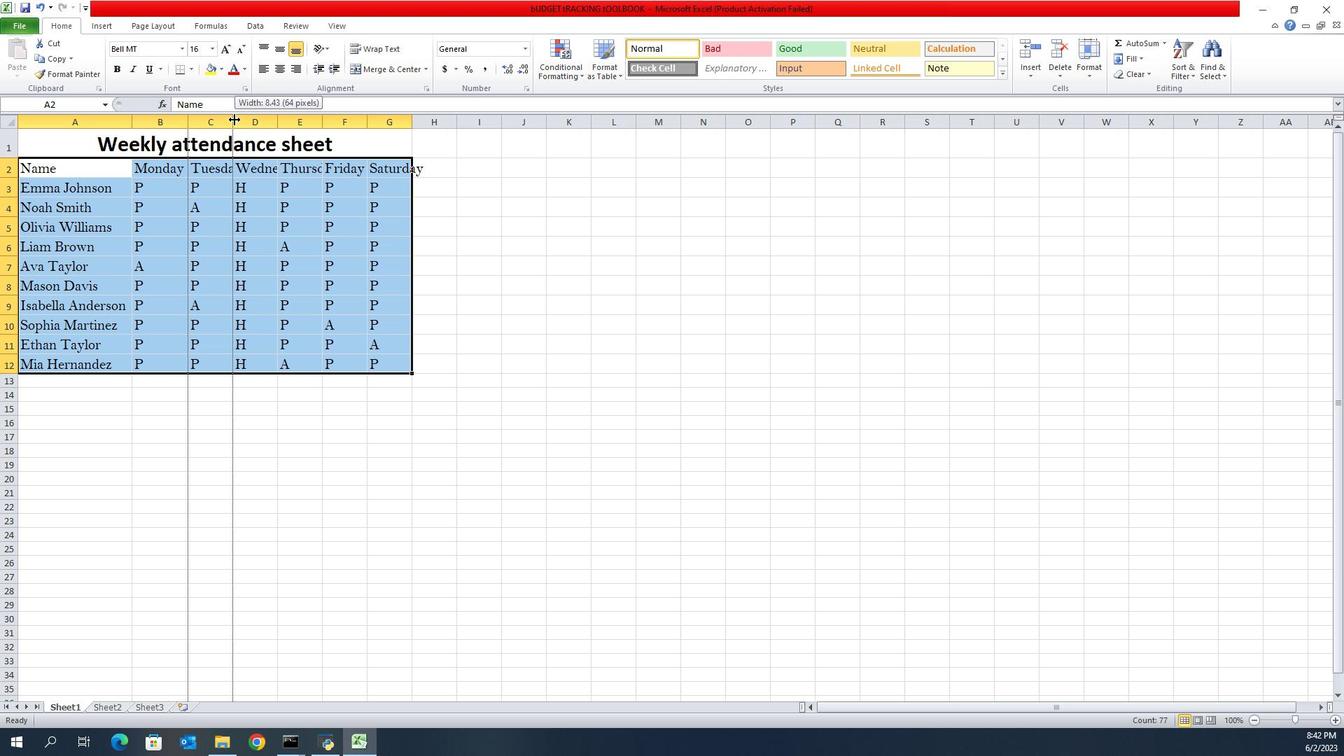 
Action: Mouse moved to (327, 359)
Screenshot: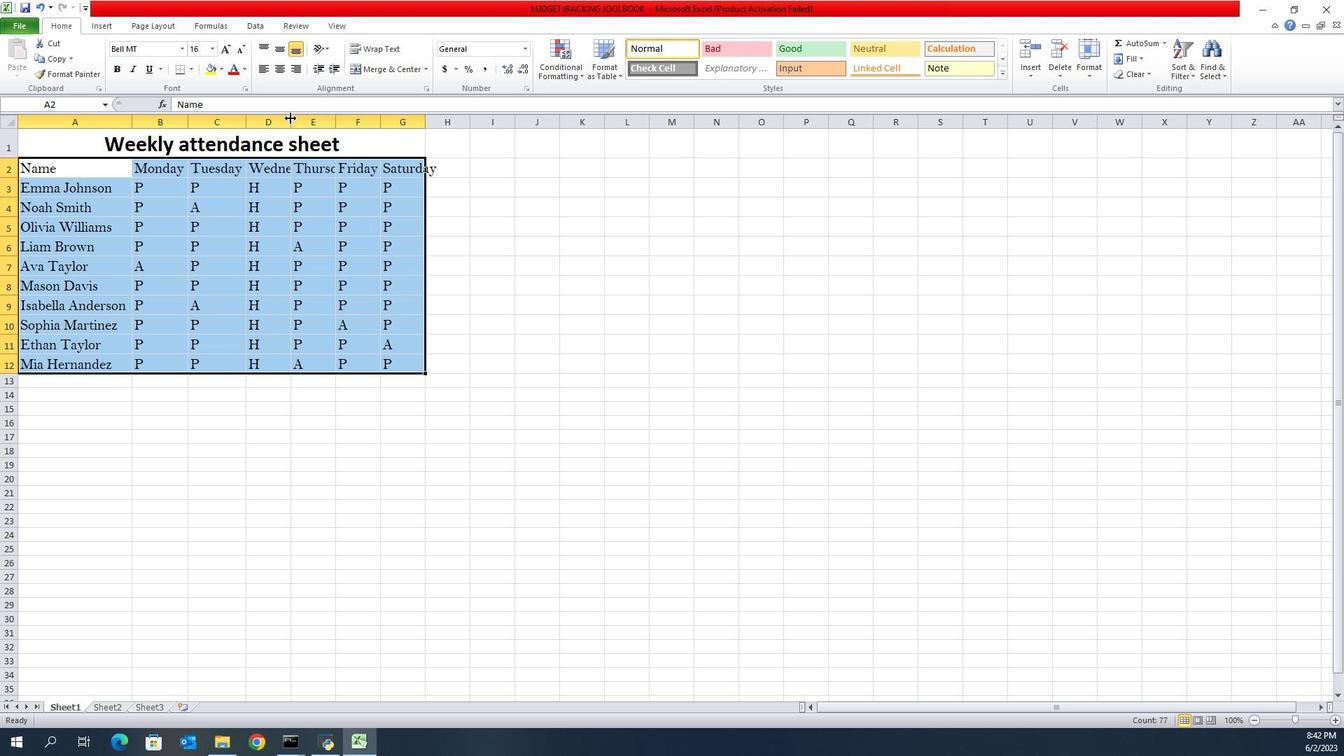 
Action: Mouse pressed left at (327, 359)
Screenshot: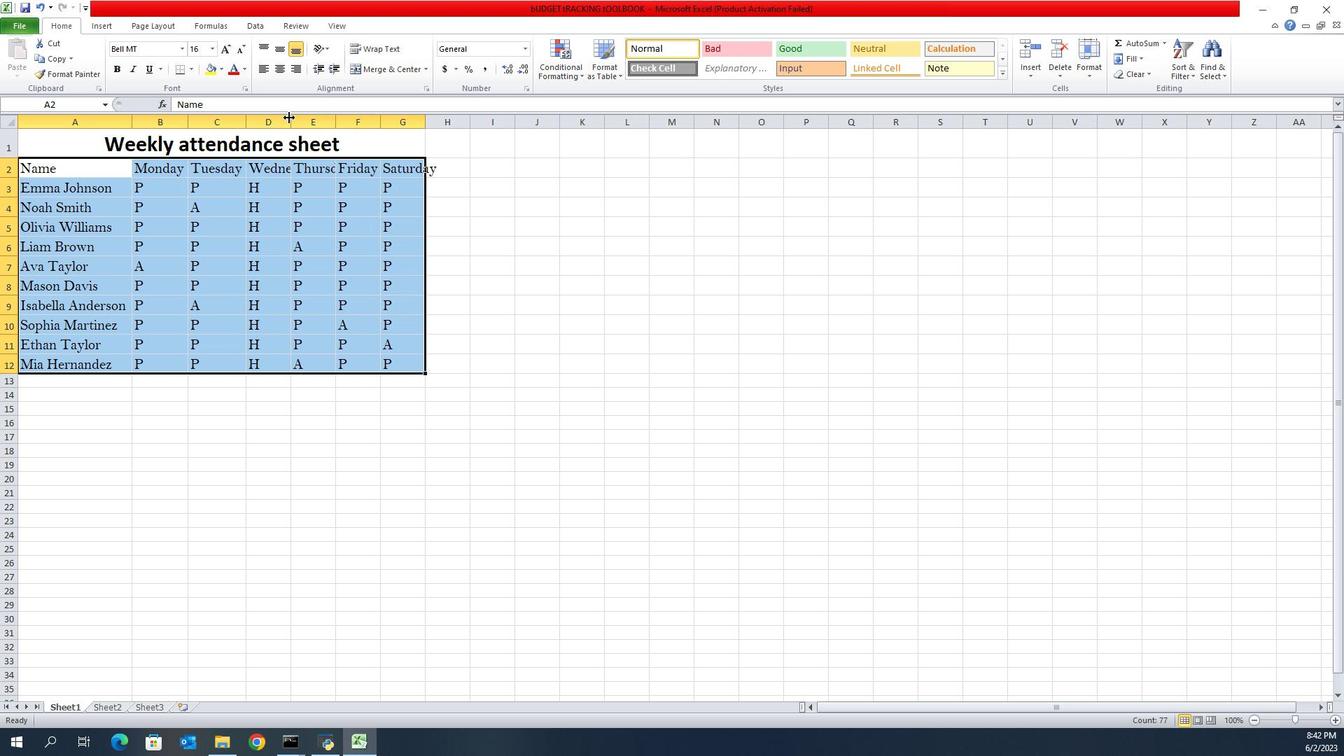 
Action: Mouse pressed left at (327, 359)
Screenshot: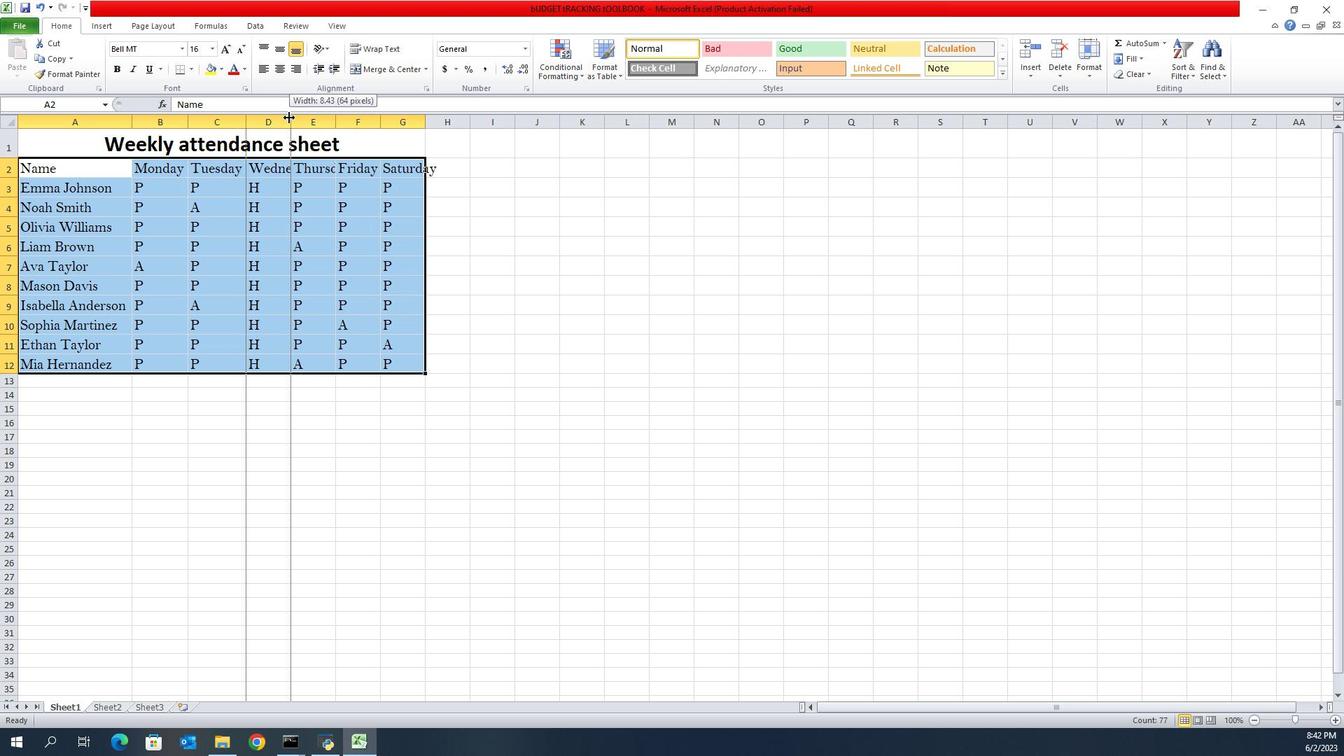 
Action: Mouse moved to (326, 359)
Screenshot: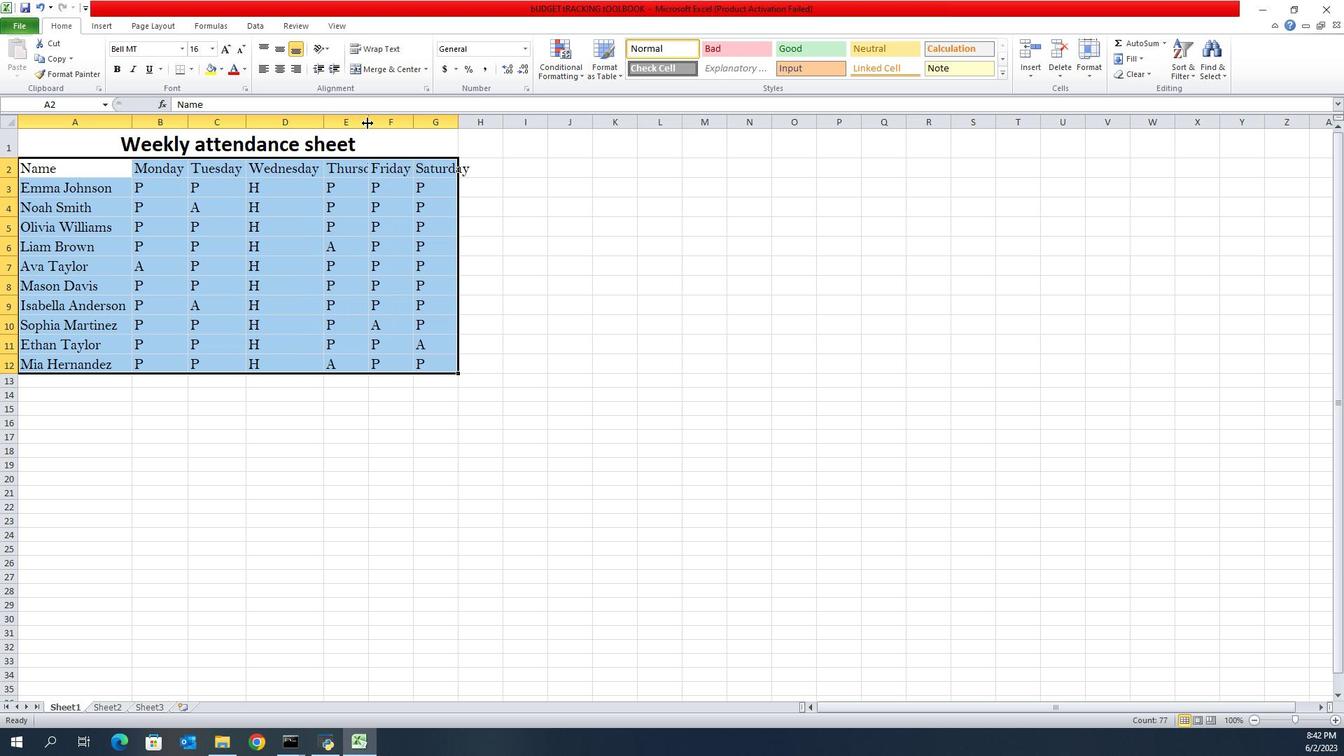 
Action: Mouse pressed left at (326, 359)
Screenshot: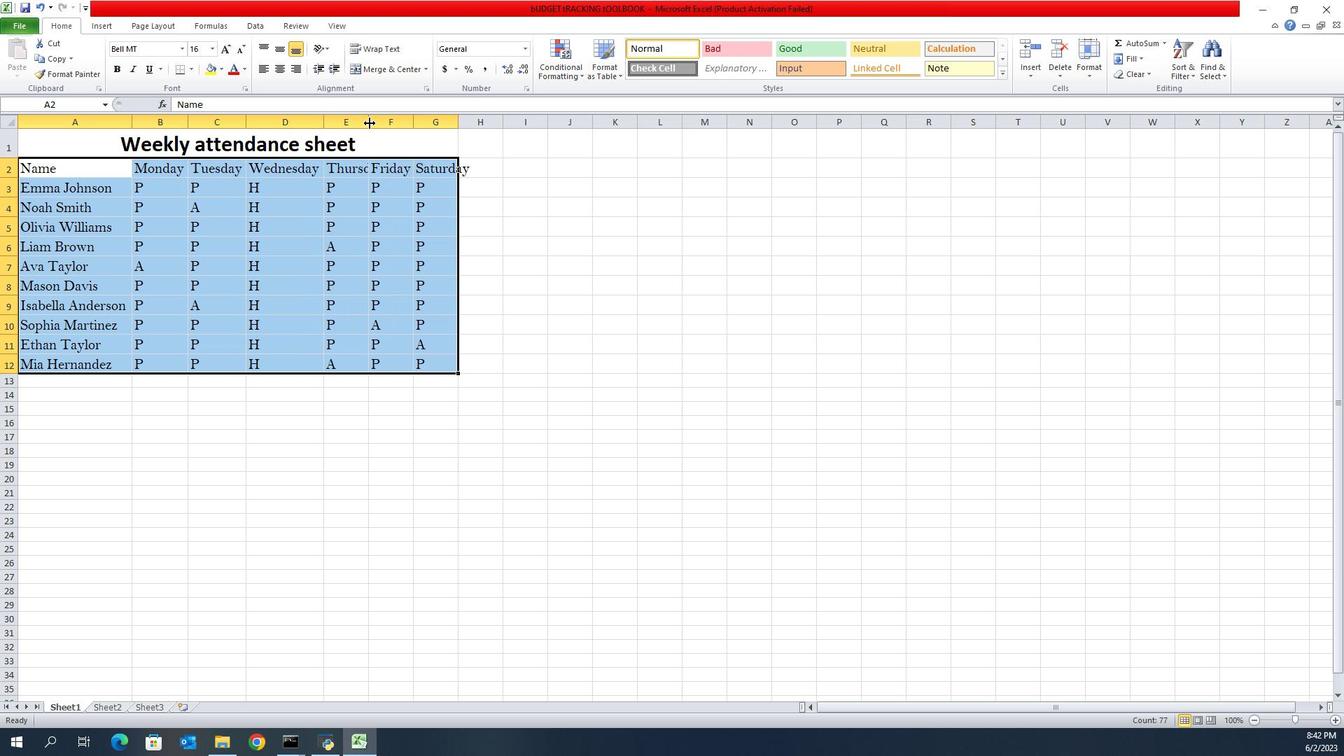 
Action: Mouse pressed left at (326, 359)
Screenshot: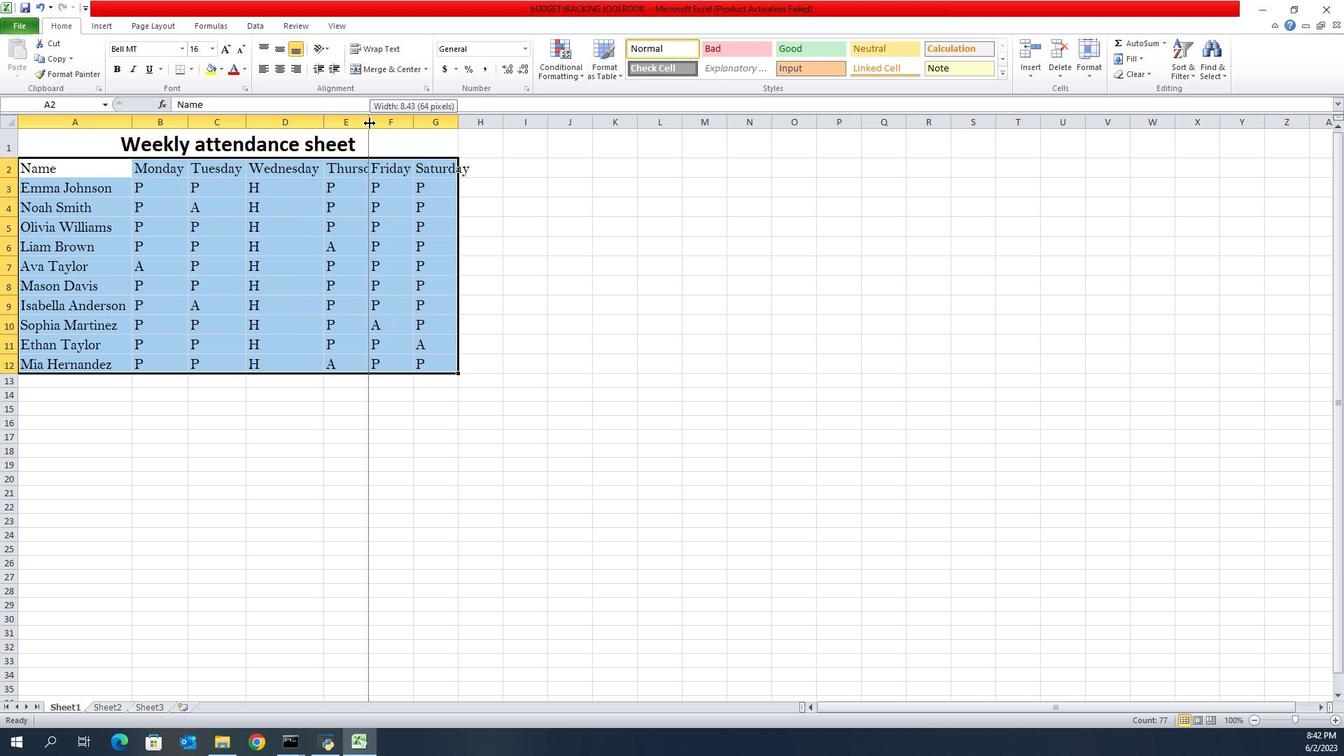 
Action: Mouse moved to (326, 359)
Screenshot: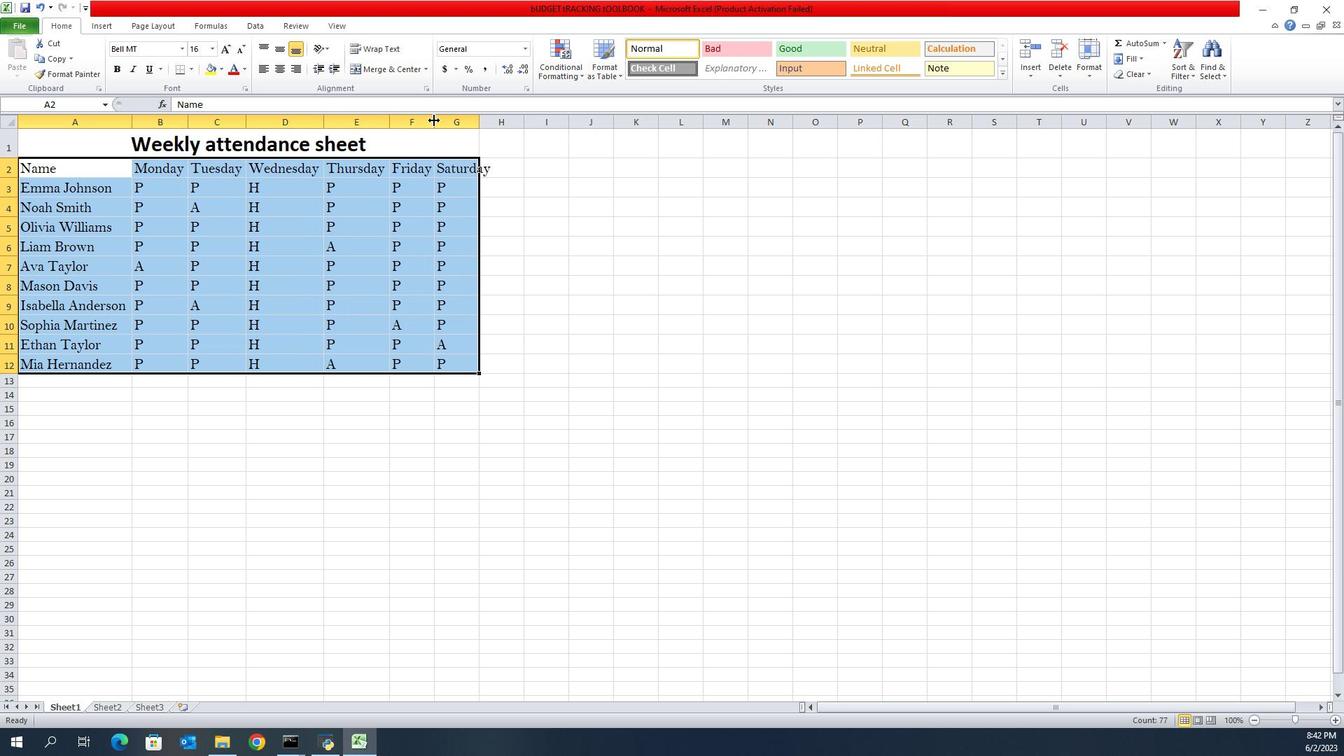 
Action: Mouse pressed left at (326, 359)
Screenshot: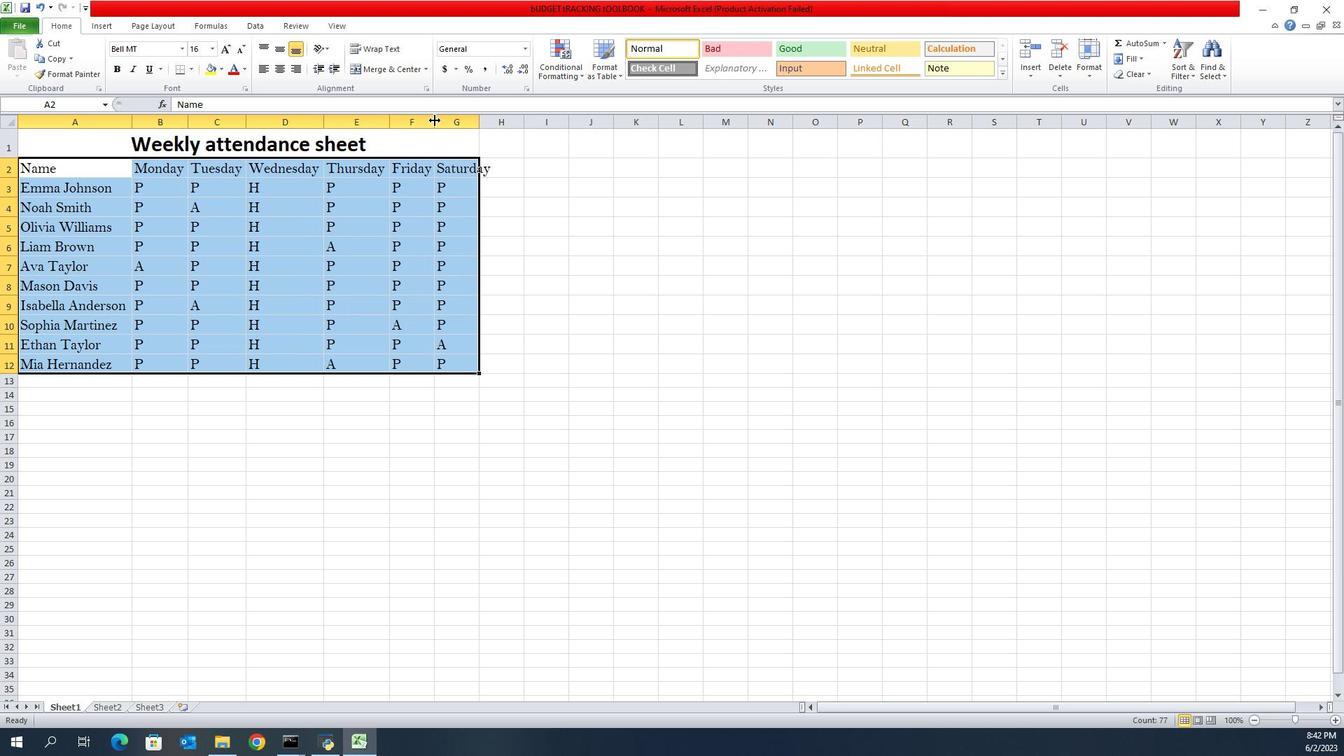 
Action: Mouse pressed left at (326, 359)
Screenshot: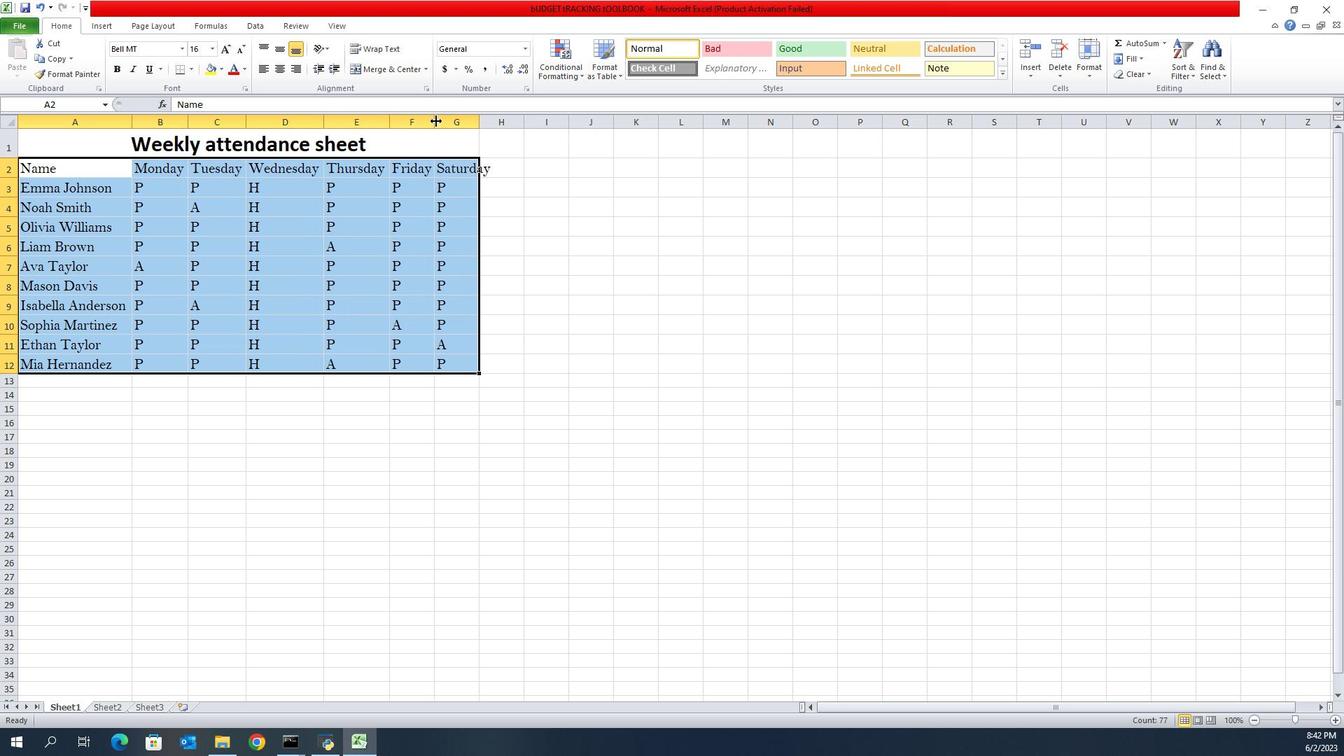 
Action: Mouse moved to (326, 359)
Screenshot: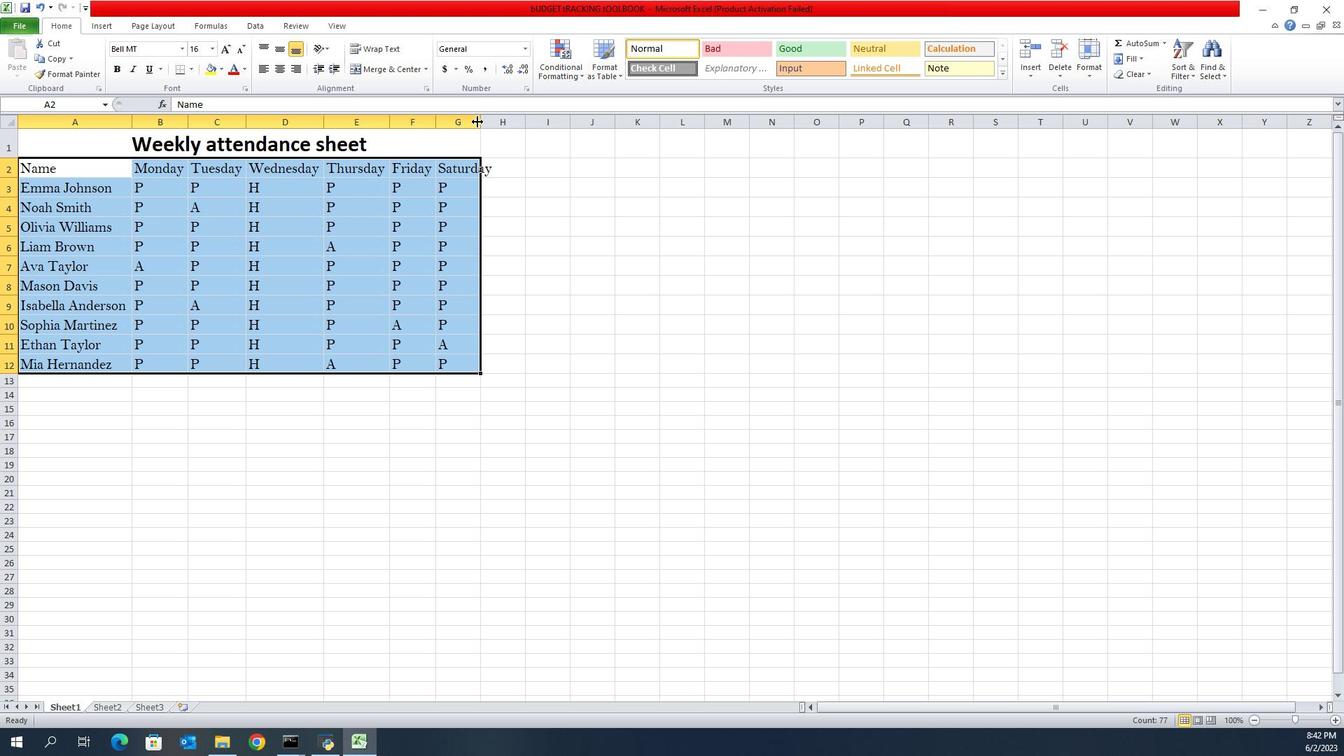 
Action: Mouse pressed left at (326, 359)
Screenshot: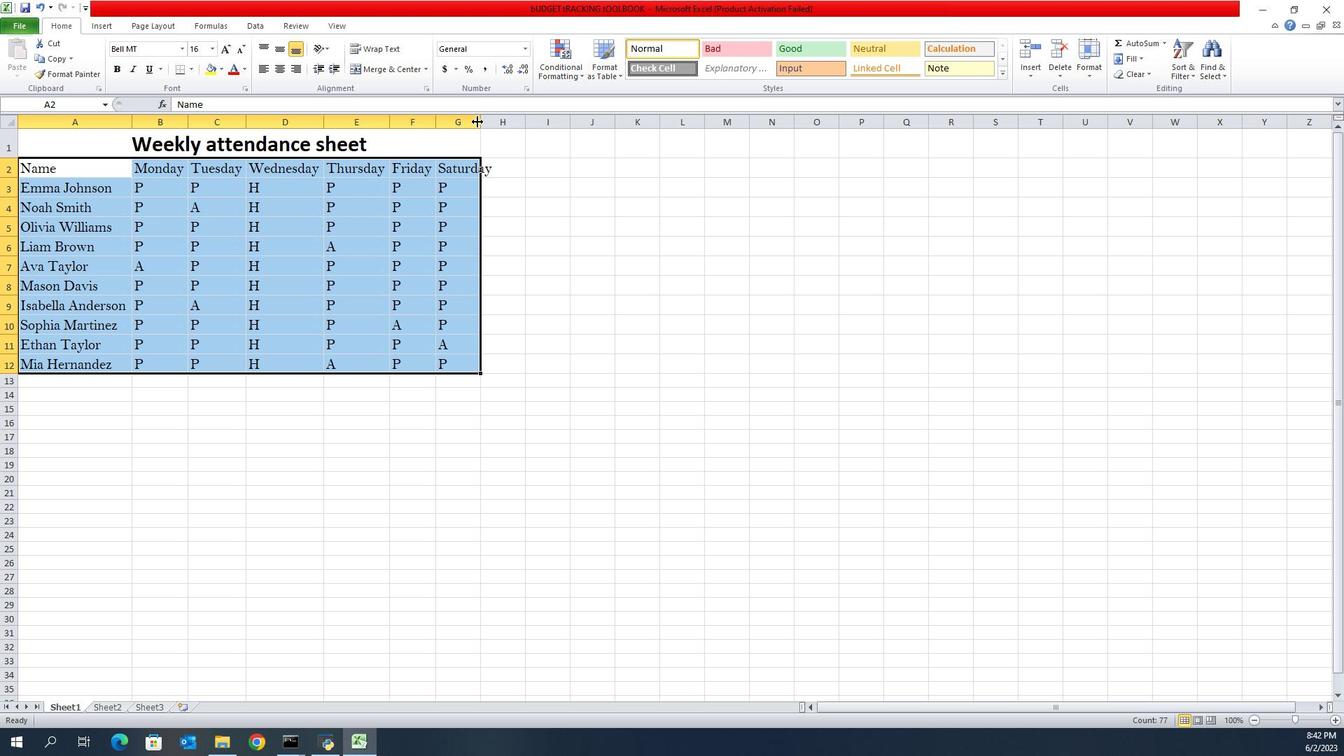 
Action: Mouse pressed left at (326, 359)
Screenshot: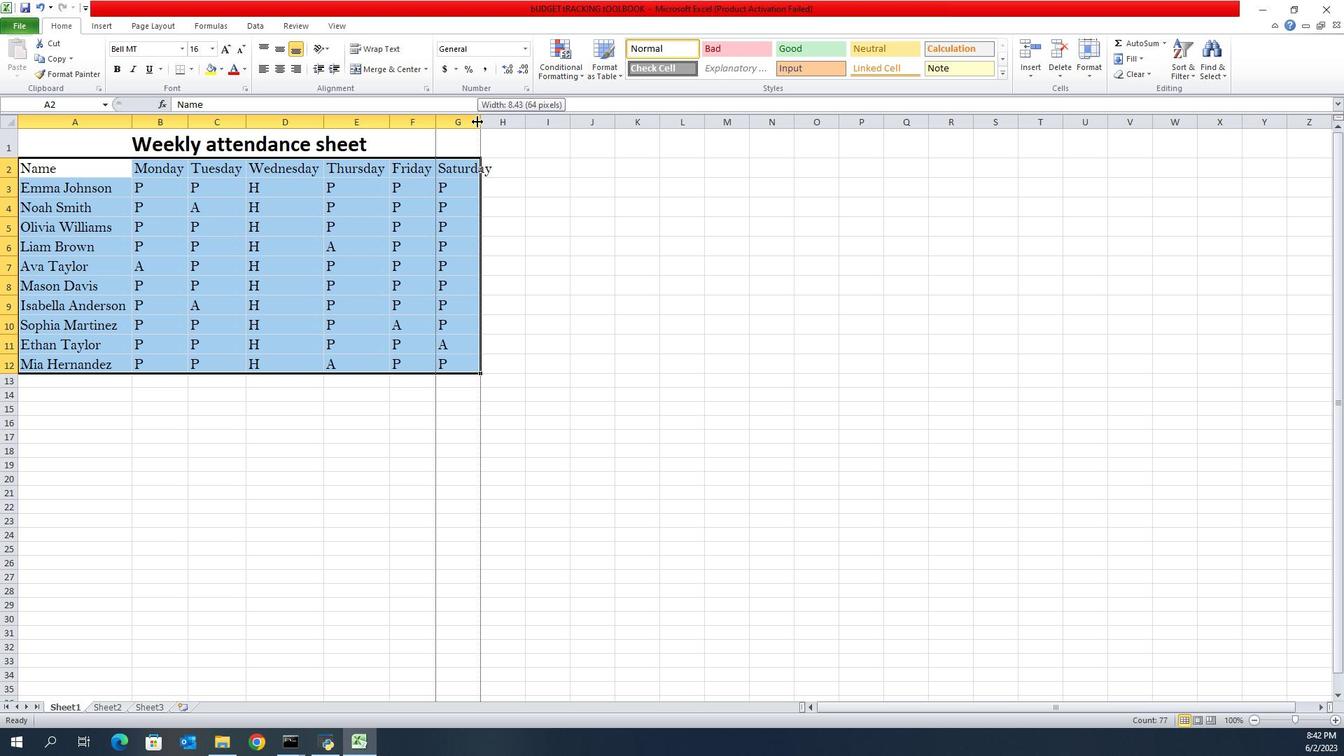 
Action: Mouse moved to (327, 356)
Screenshot: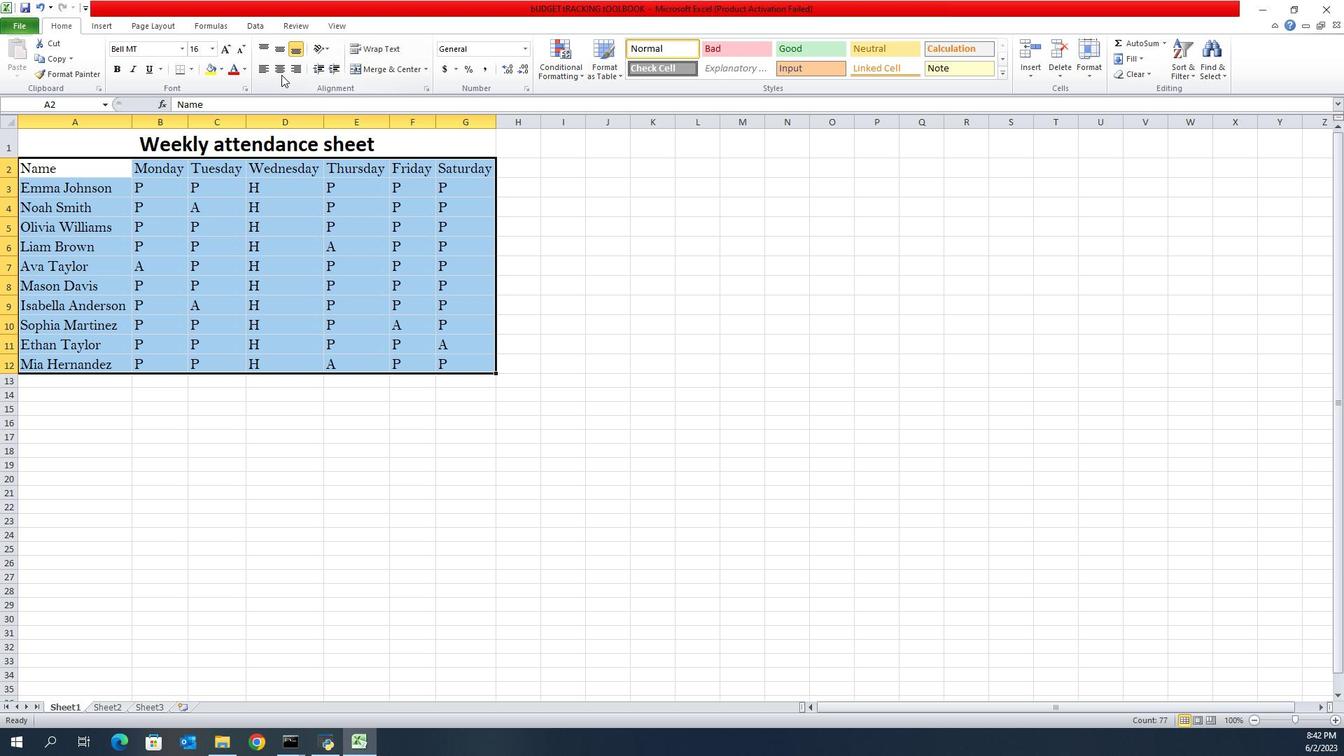 
Action: Mouse pressed left at (327, 356)
Screenshot: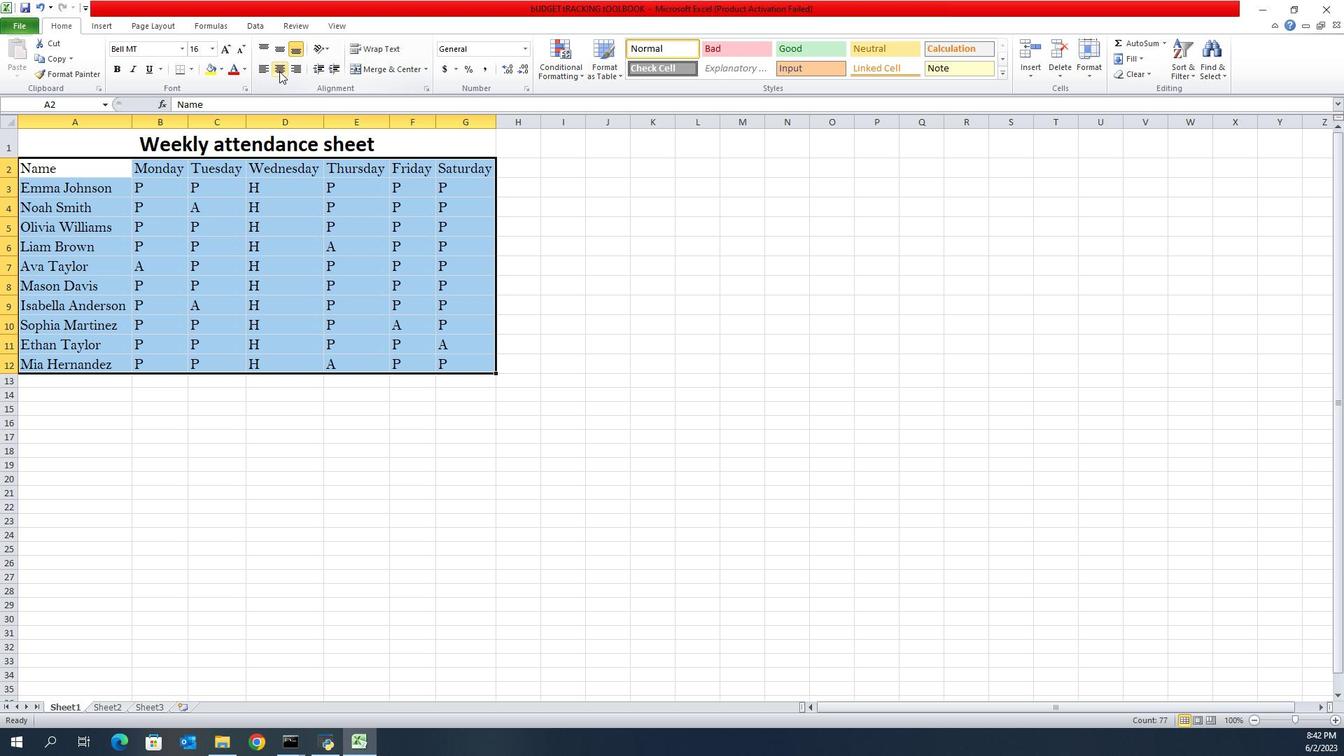 
Action: Mouse moved to (327, 355)
Screenshot: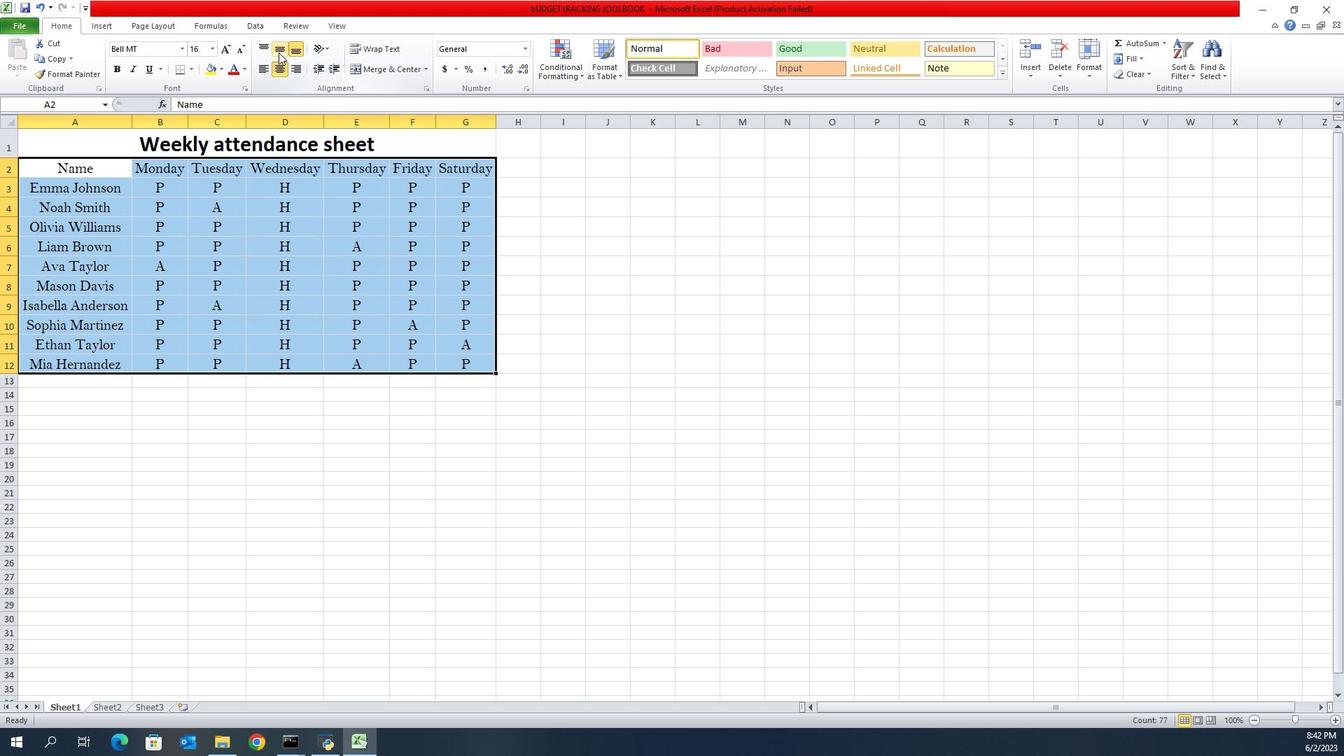 
Action: Mouse pressed left at (327, 355)
Screenshot: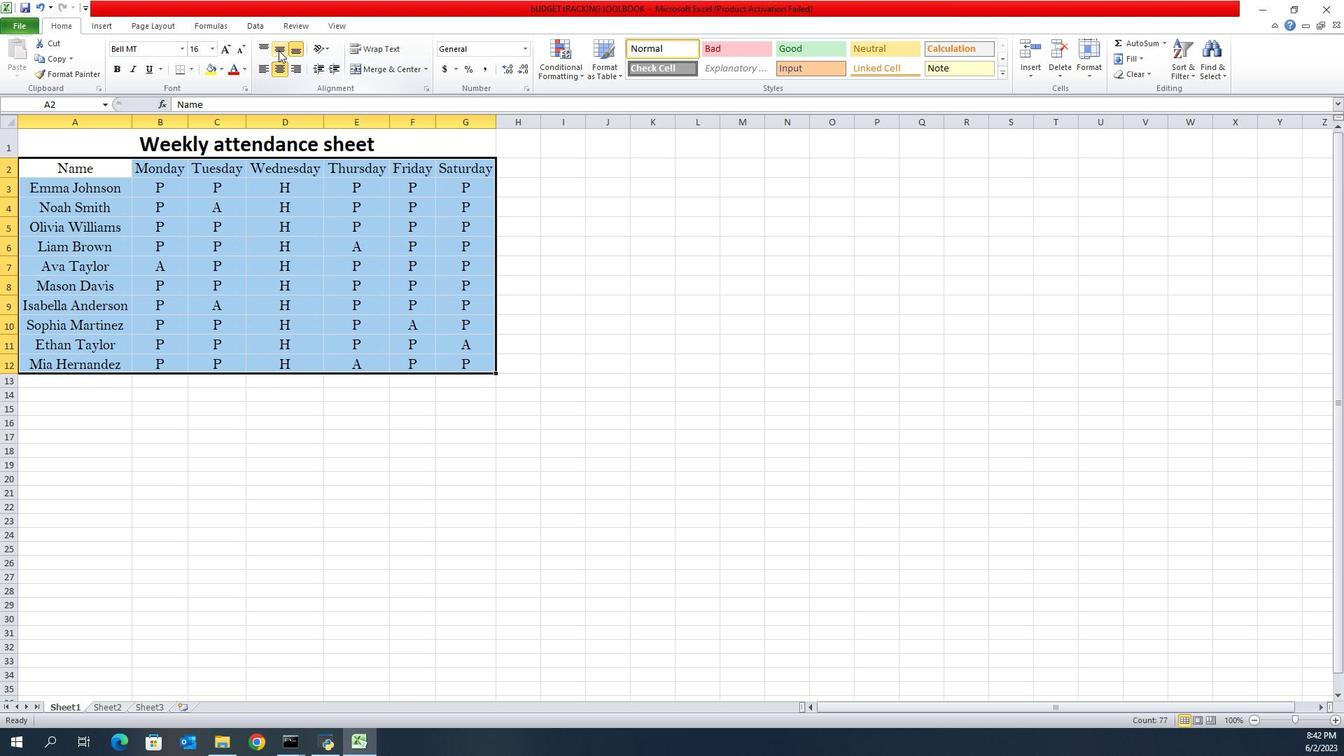 
Action: Mouse moved to (327, 367)
Screenshot: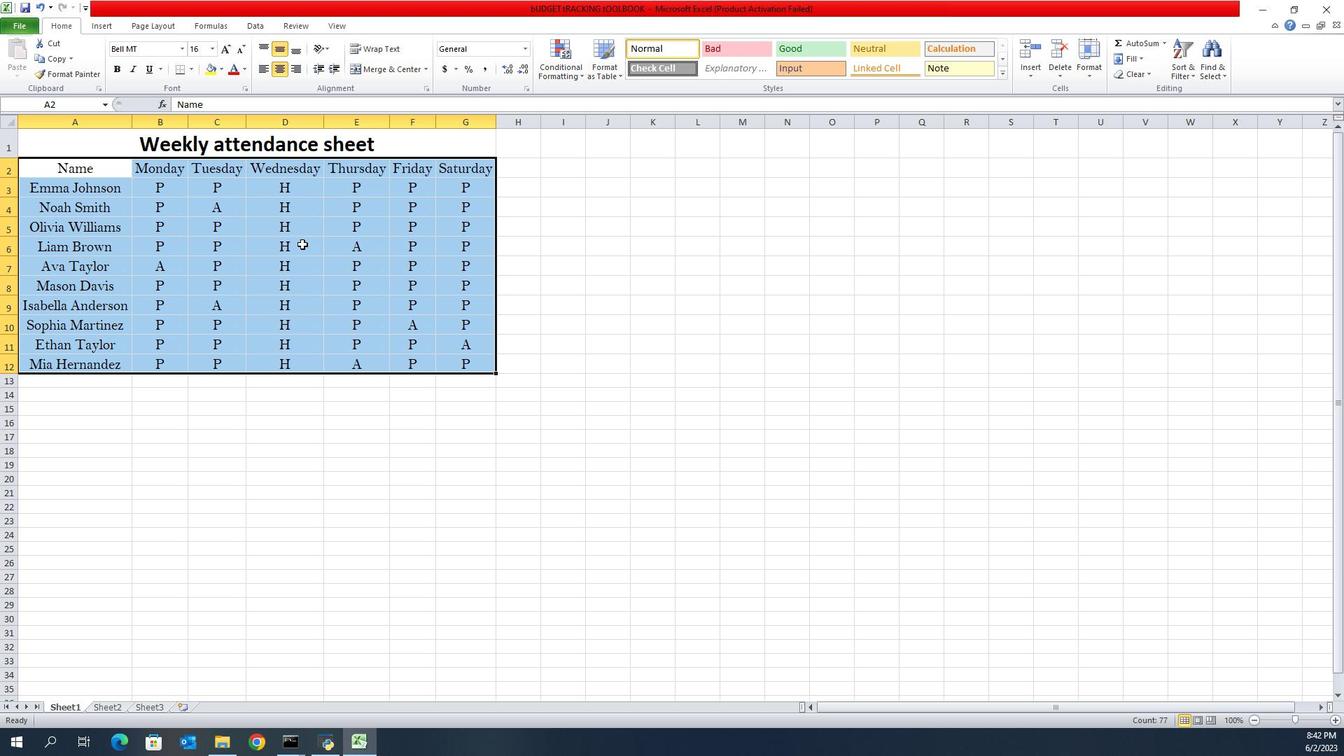
Action: Key pressed ctrl+S
Screenshot: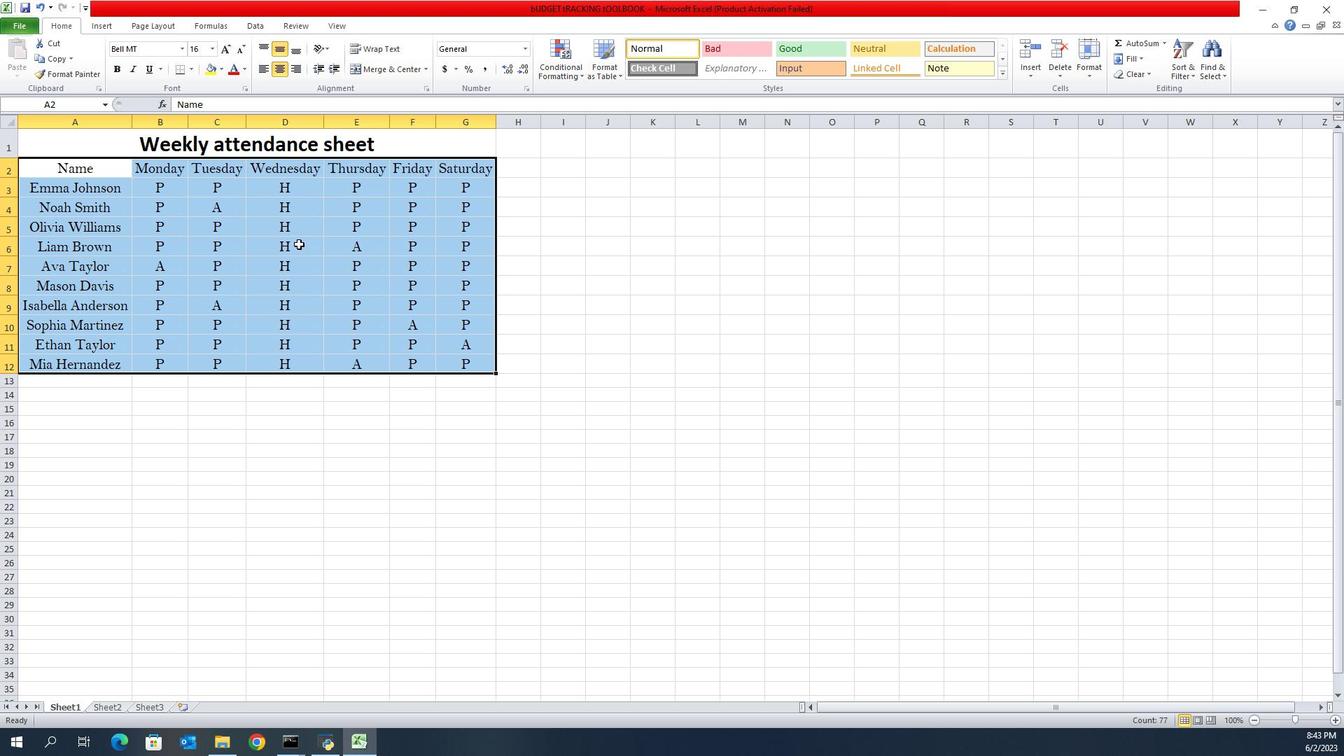 
